 Task: In the  document qualification.docx Insert the command  'Viewing'Email the file to   'softage.7@softage.net', with message attached Action Required: This requires your review and response. and file type: HTML
Action: Mouse moved to (282, 326)
Screenshot: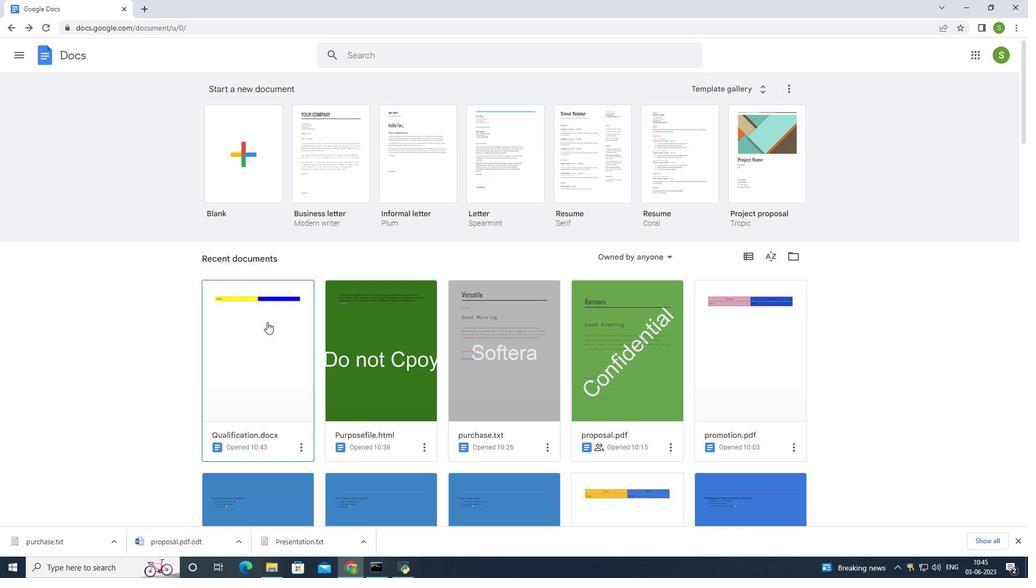 
Action: Mouse pressed left at (282, 326)
Screenshot: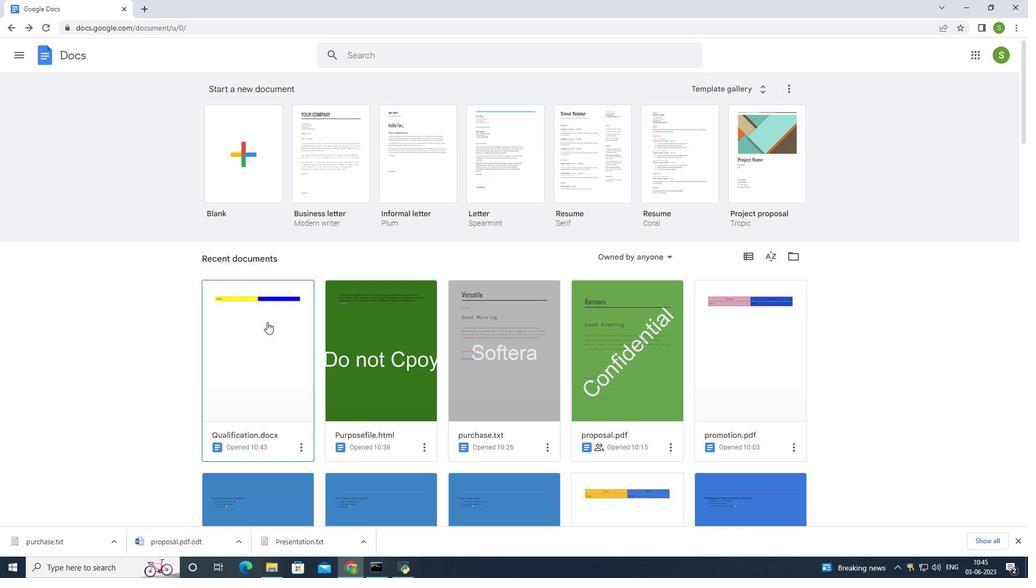 
Action: Mouse moved to (975, 82)
Screenshot: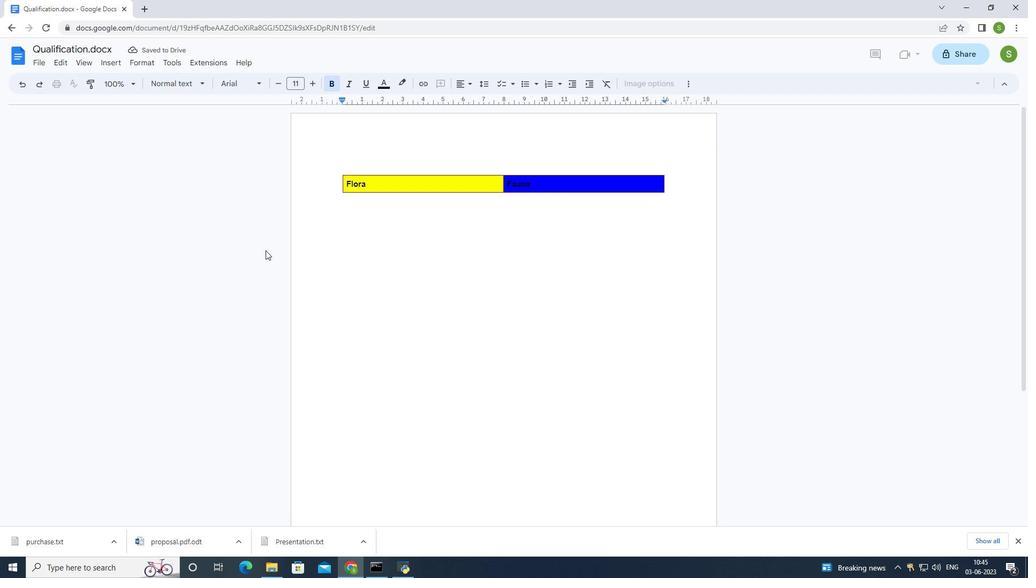 
Action: Mouse pressed left at (975, 82)
Screenshot: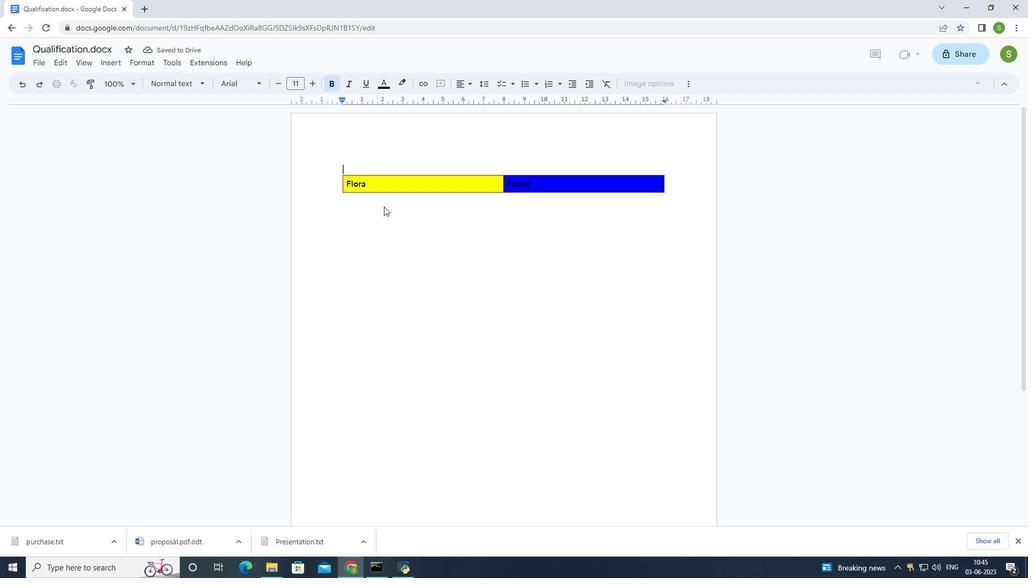 
Action: Mouse pressed left at (975, 82)
Screenshot: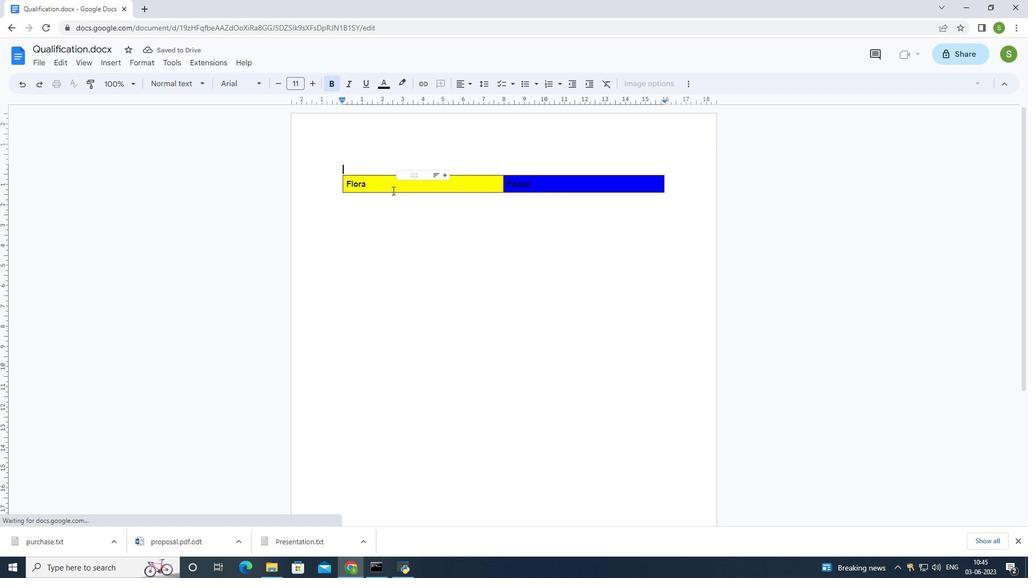 
Action: Mouse moved to (932, 160)
Screenshot: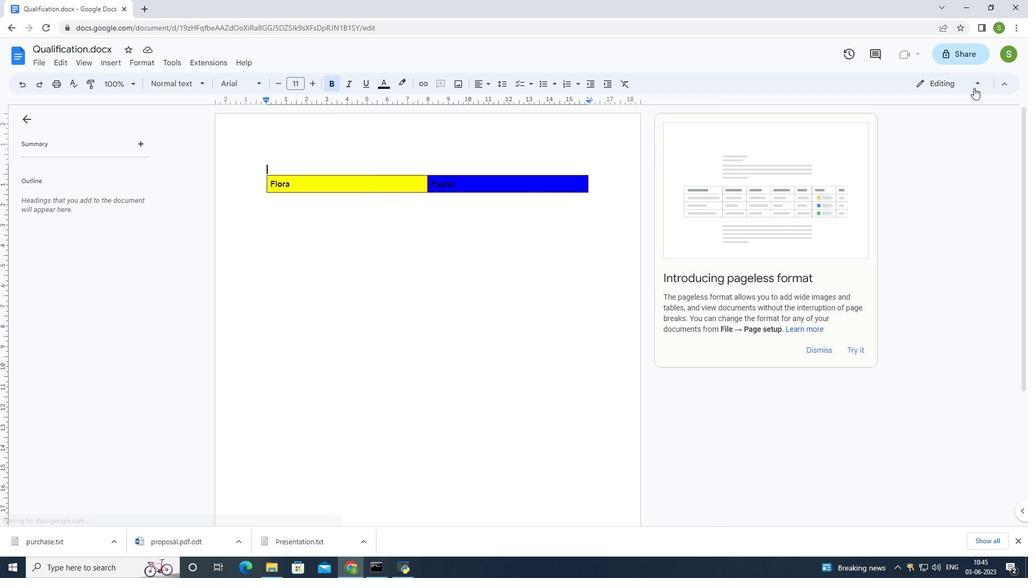 
Action: Mouse pressed left at (932, 160)
Screenshot: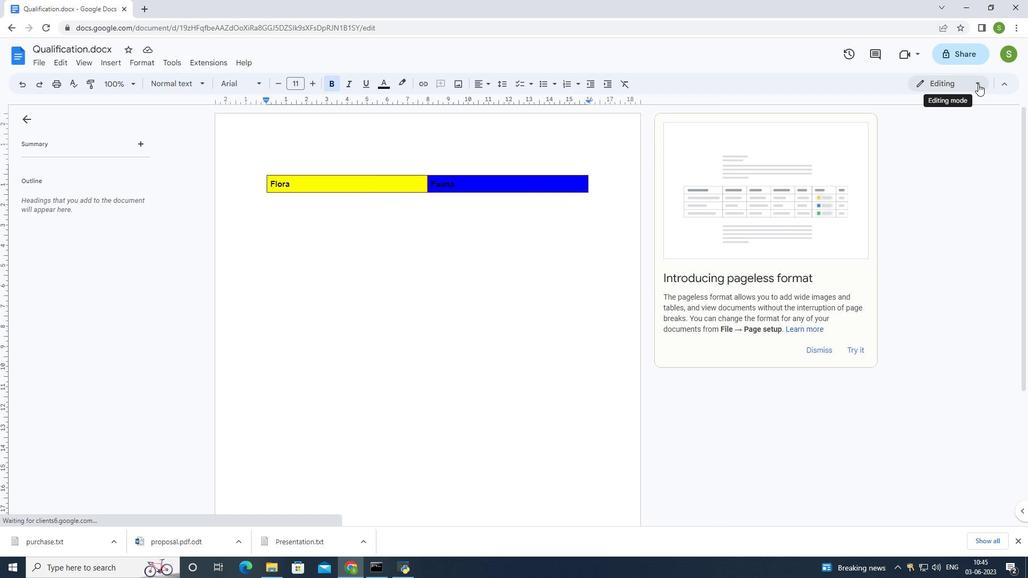 
Action: Mouse moved to (30, 62)
Screenshot: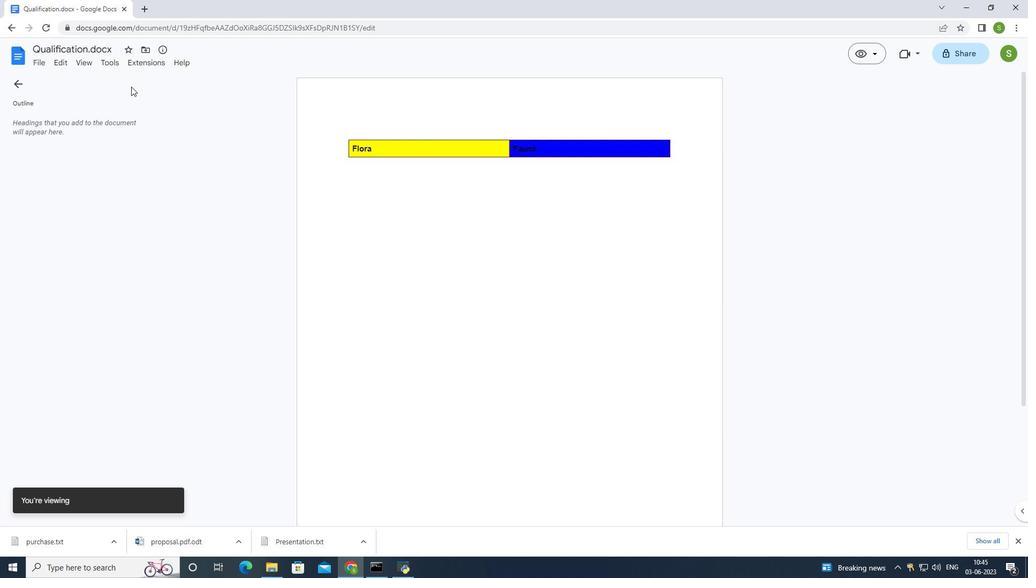 
Action: Mouse pressed left at (30, 62)
Screenshot: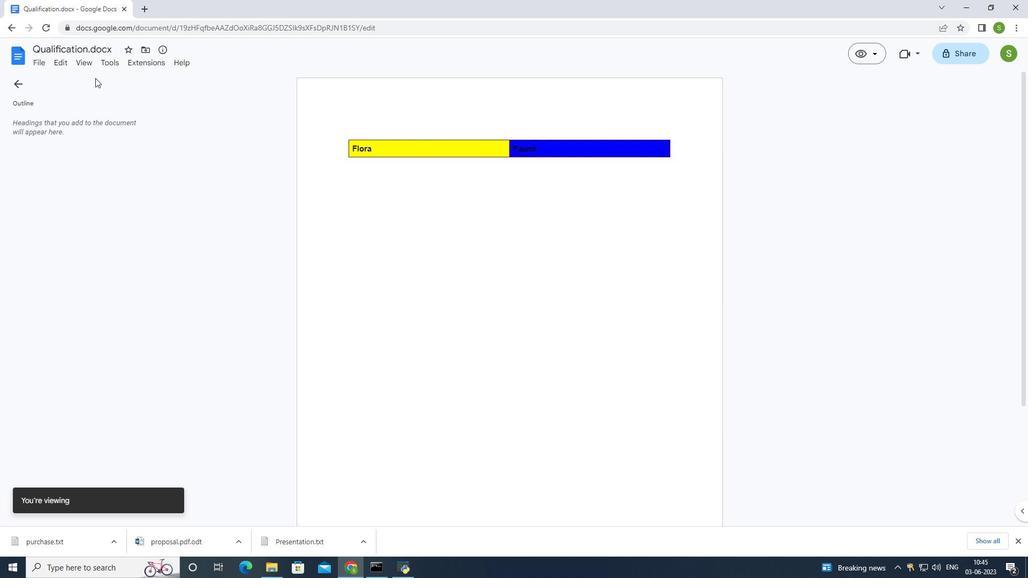 
Action: Mouse moved to (34, 61)
Screenshot: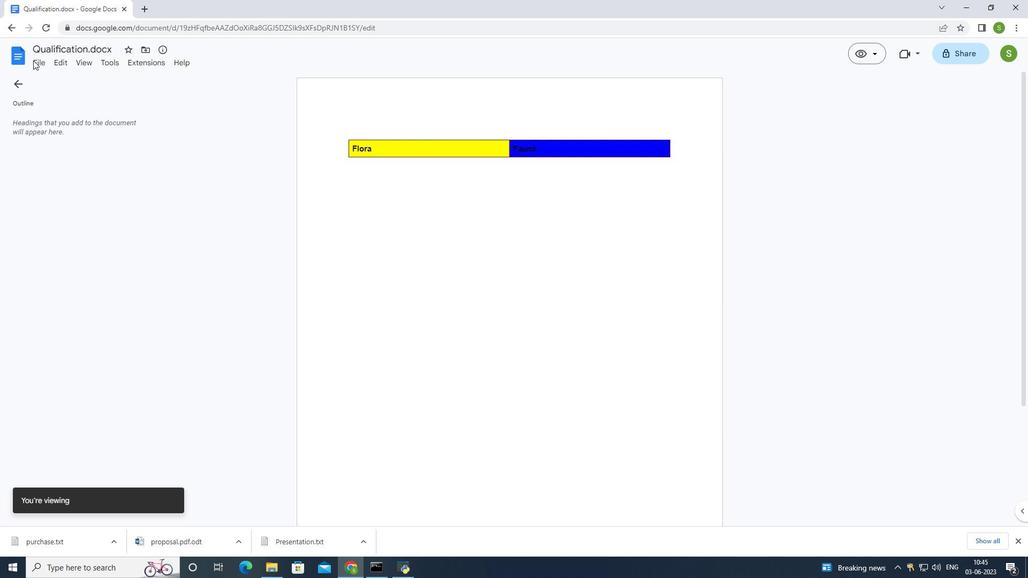 
Action: Mouse pressed left at (34, 61)
Screenshot: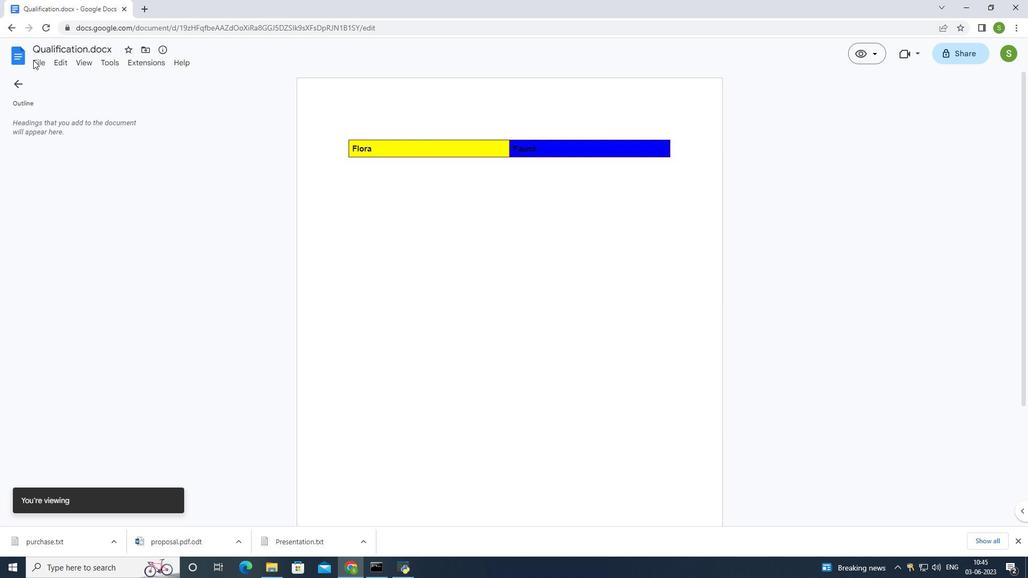 
Action: Mouse moved to (46, 159)
Screenshot: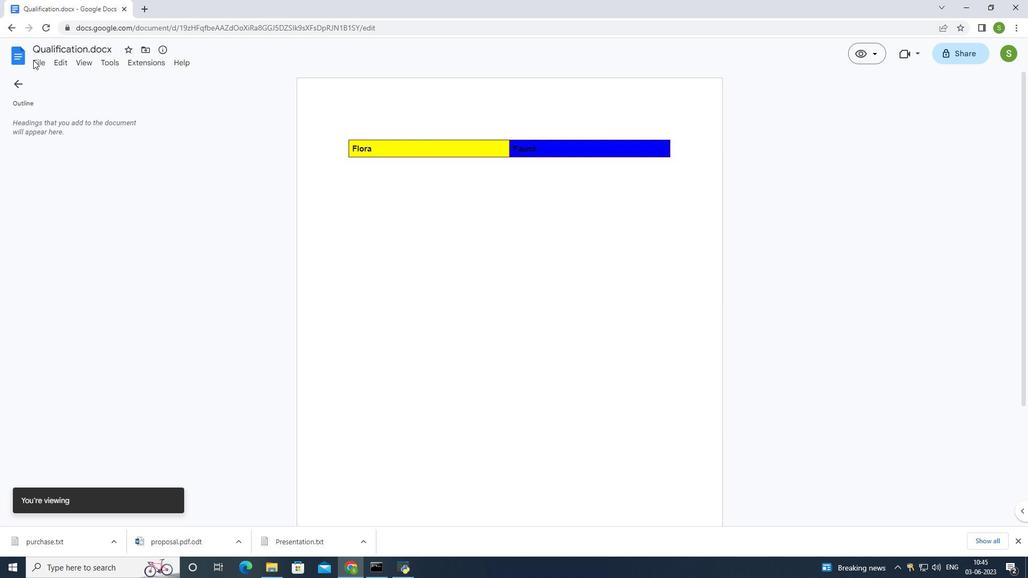 
Action: Mouse pressed left at (46, 159)
Screenshot: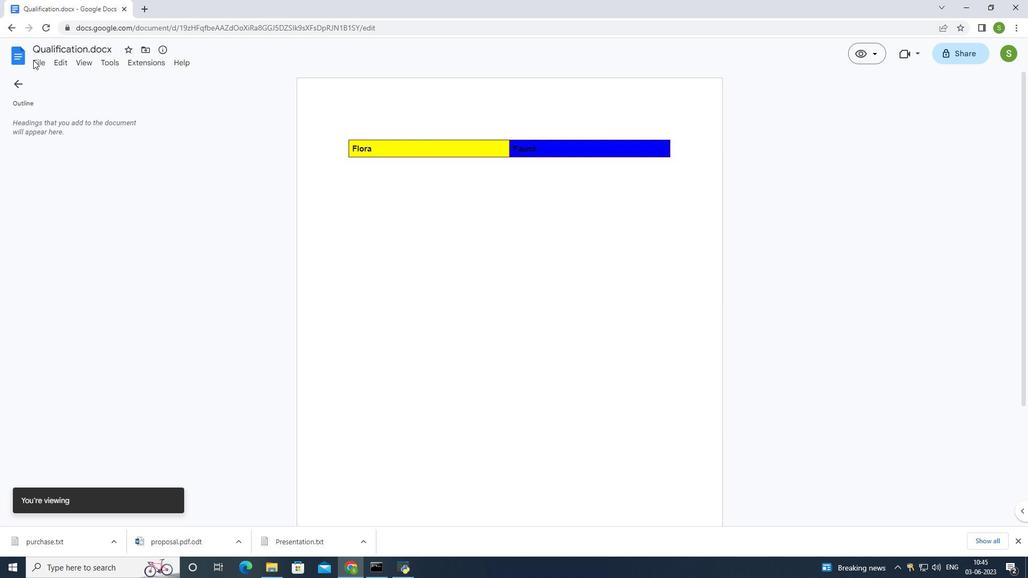 
Action: Mouse moved to (230, 162)
Screenshot: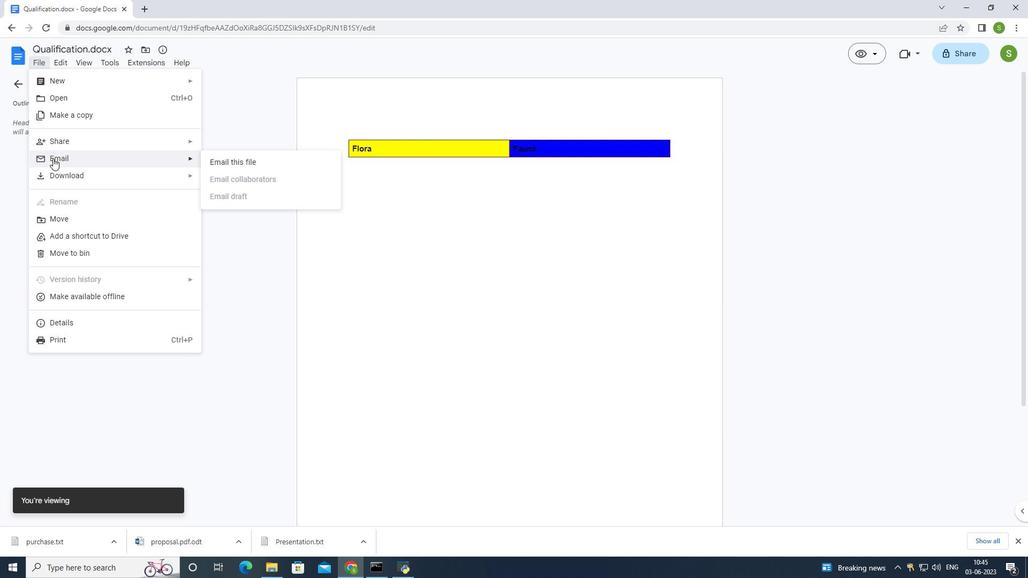
Action: Mouse pressed left at (230, 162)
Screenshot: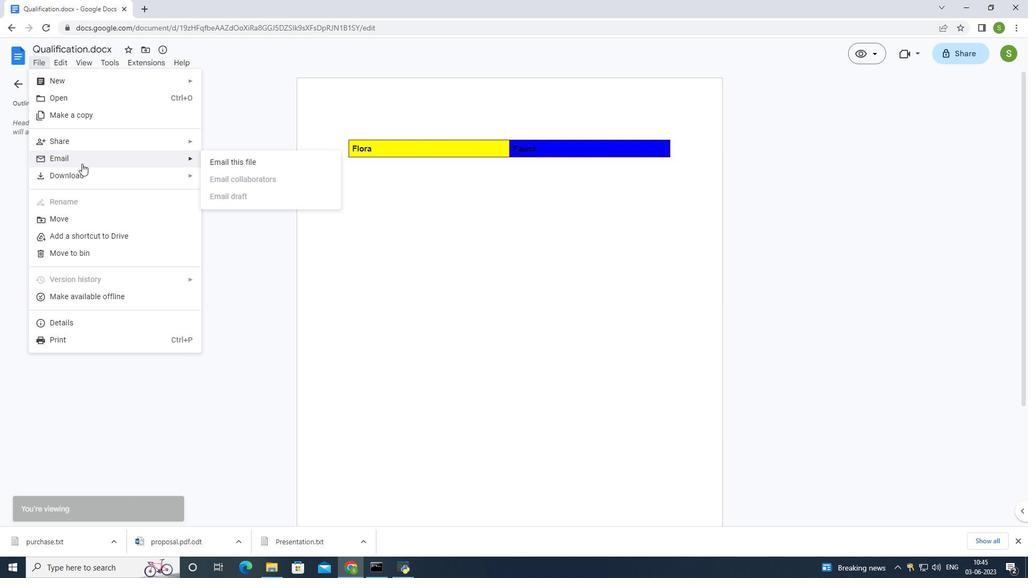 
Action: Mouse moved to (494, 216)
Screenshot: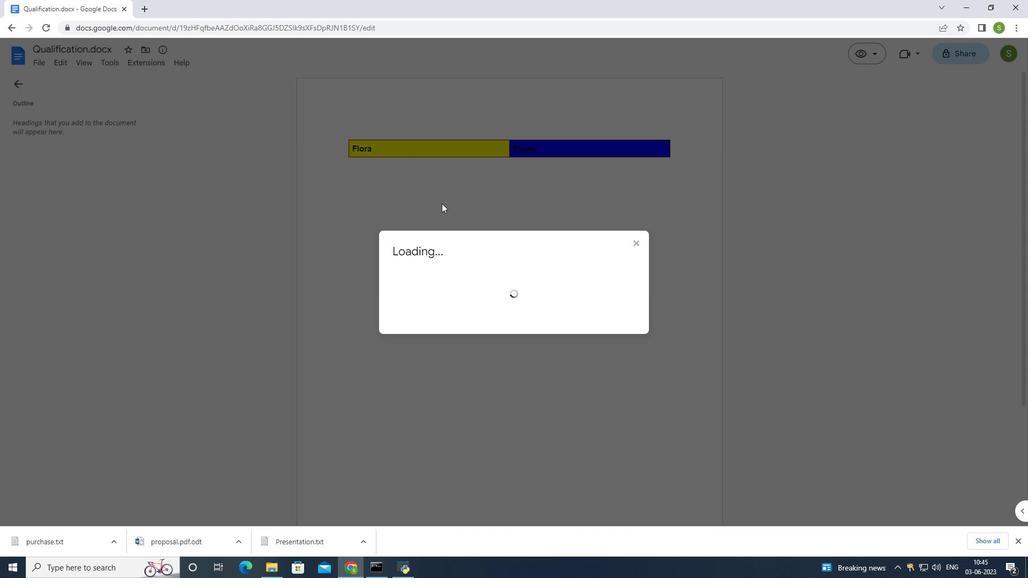 
Action: Mouse pressed left at (494, 216)
Screenshot: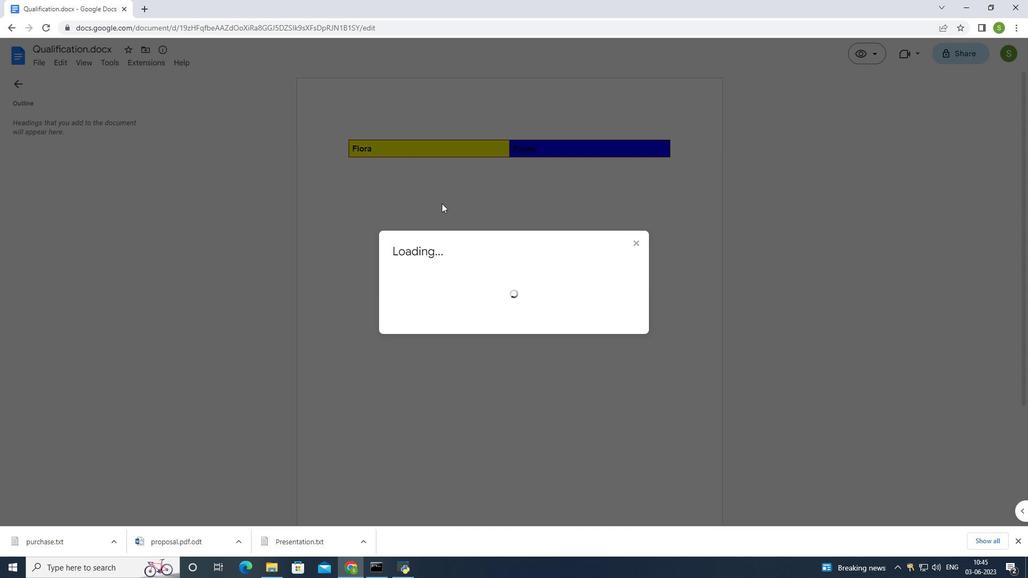 
Action: Mouse moved to (790, 305)
Screenshot: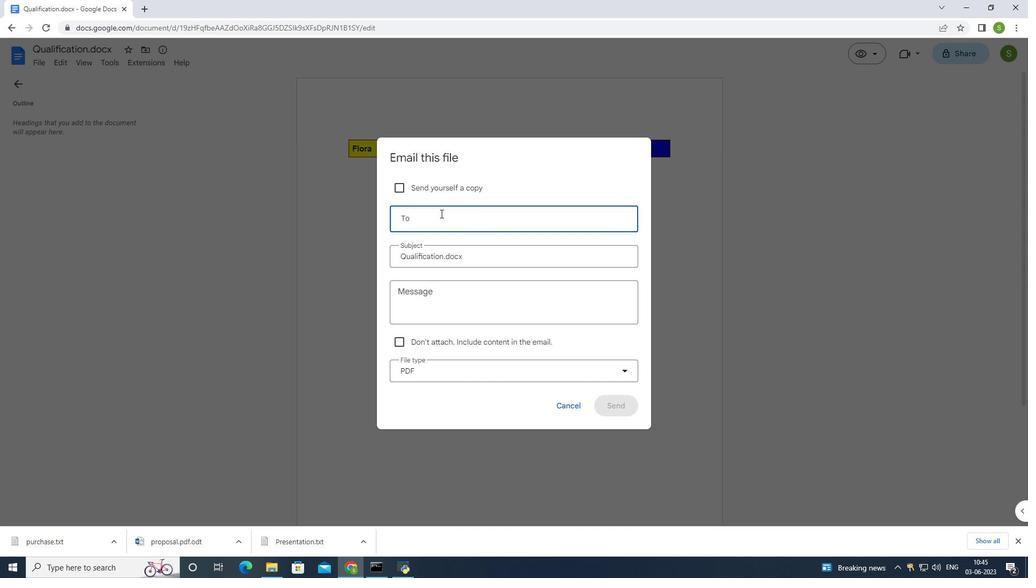 
Action: Key pressed softage.7<Key.shift>@softage.net
Screenshot: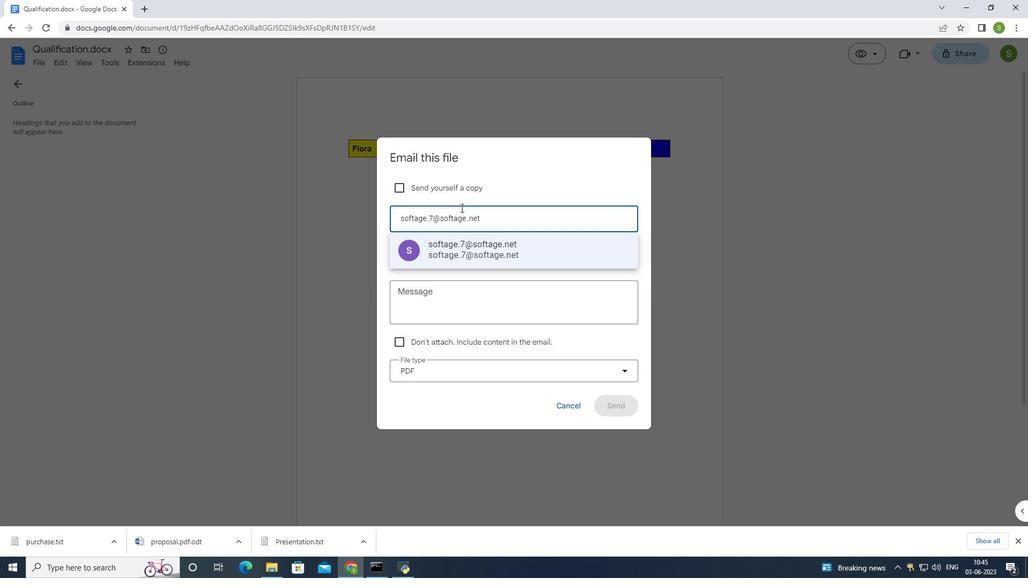 
Action: Mouse moved to (537, 252)
Screenshot: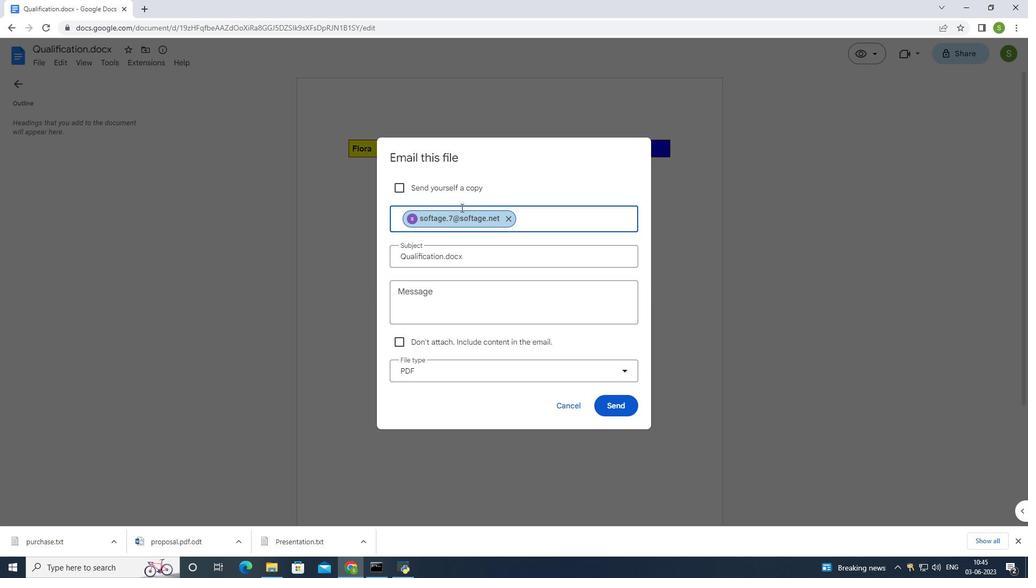 
Action: Mouse pressed left at (537, 252)
Screenshot: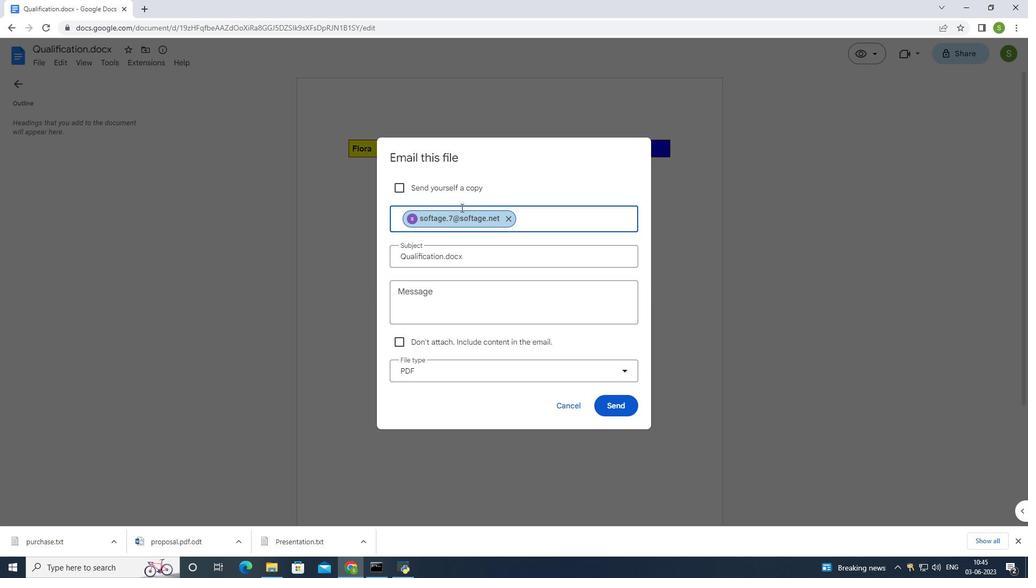 
Action: Mouse moved to (525, 290)
Screenshot: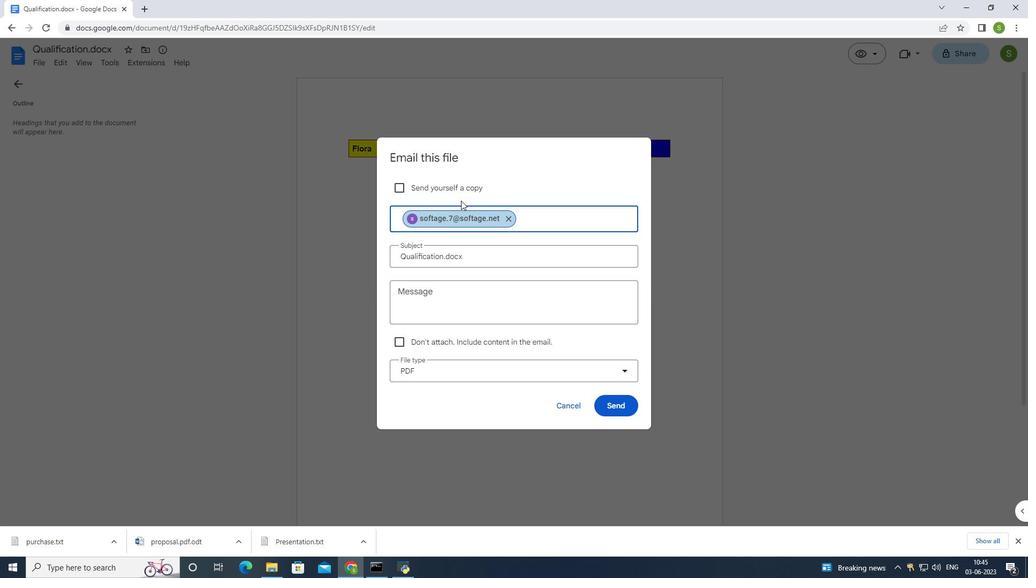 
Action: Mouse pressed left at (525, 290)
Screenshot: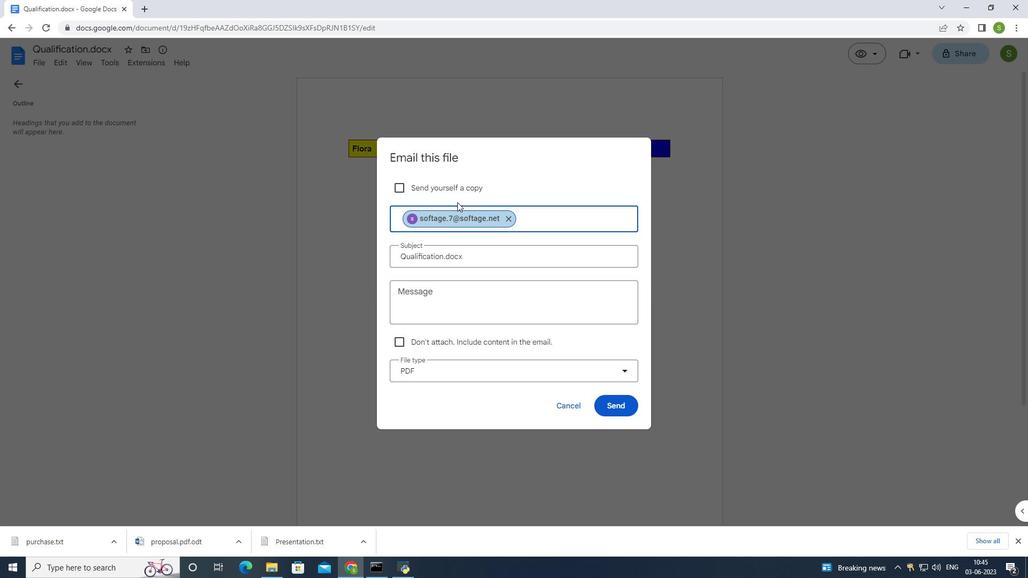 
Action: Mouse moved to (764, 348)
Screenshot: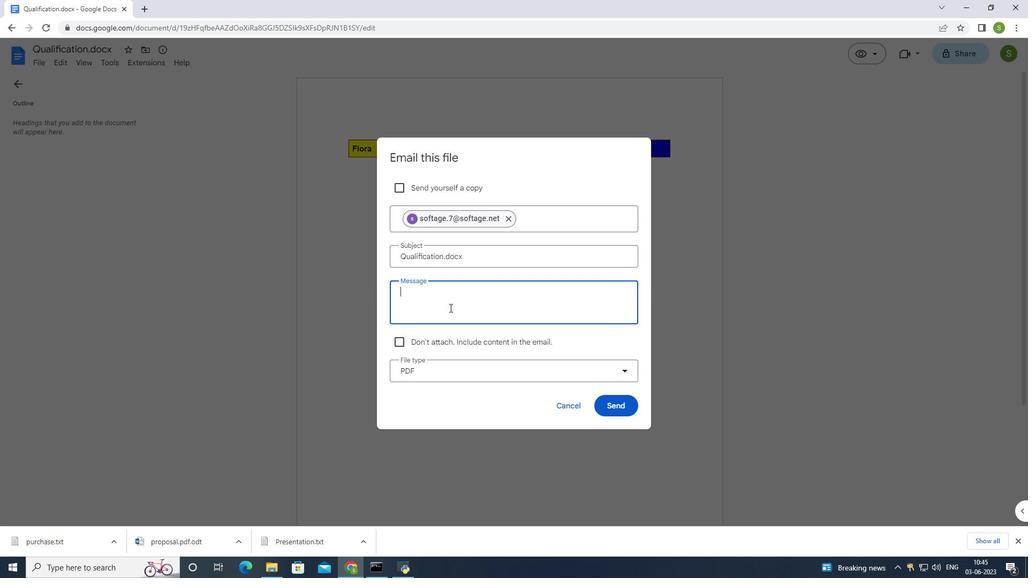 
Action: Key pressed <Key.shift>This<Key.space>requires<Key.space>your<Key.space>review<Key.space>and<Key.space>response.<Key.enter>
Screenshot: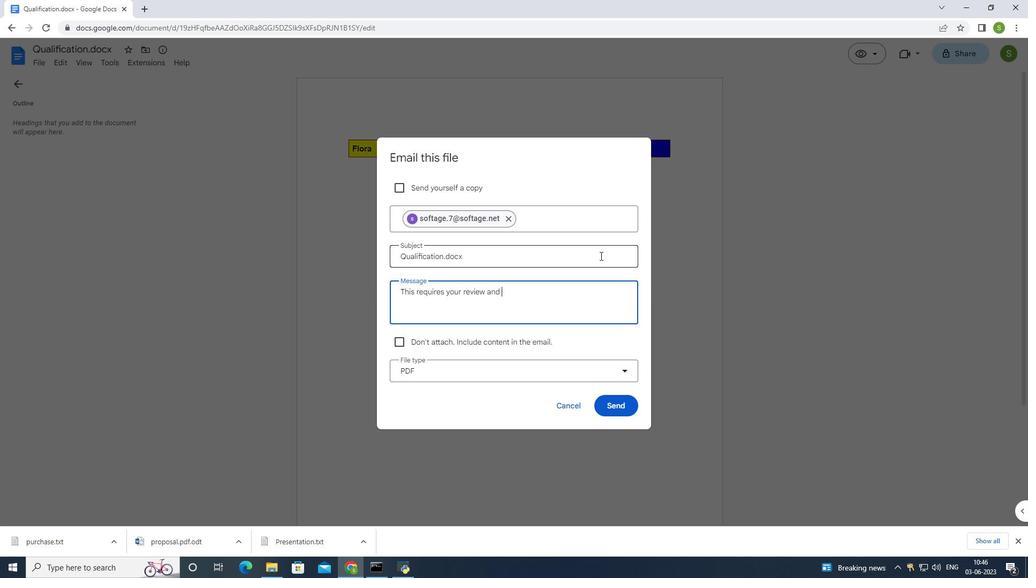 
Action: Mouse moved to (563, 377)
Screenshot: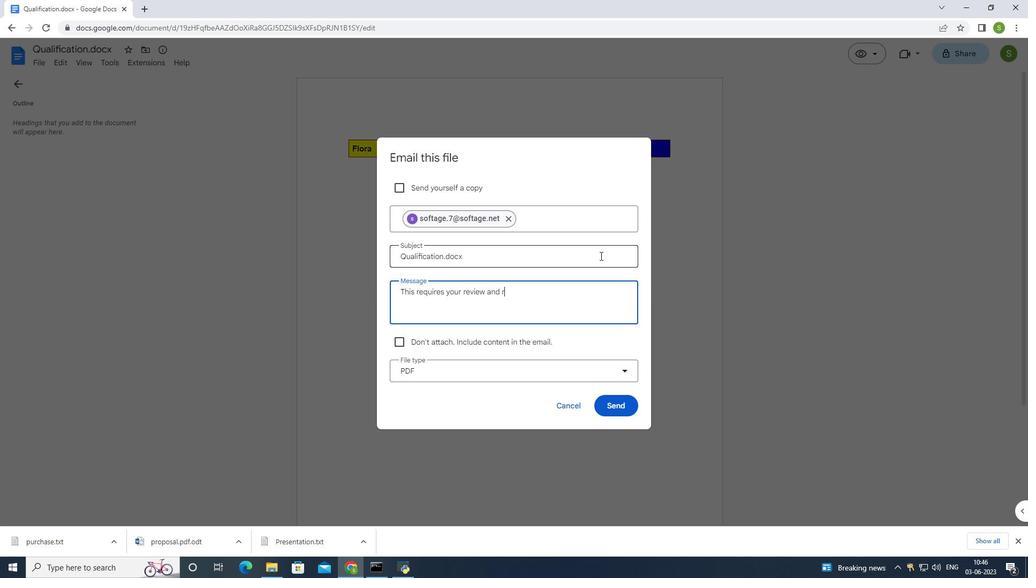 
Action: Mouse pressed left at (563, 377)
Screenshot: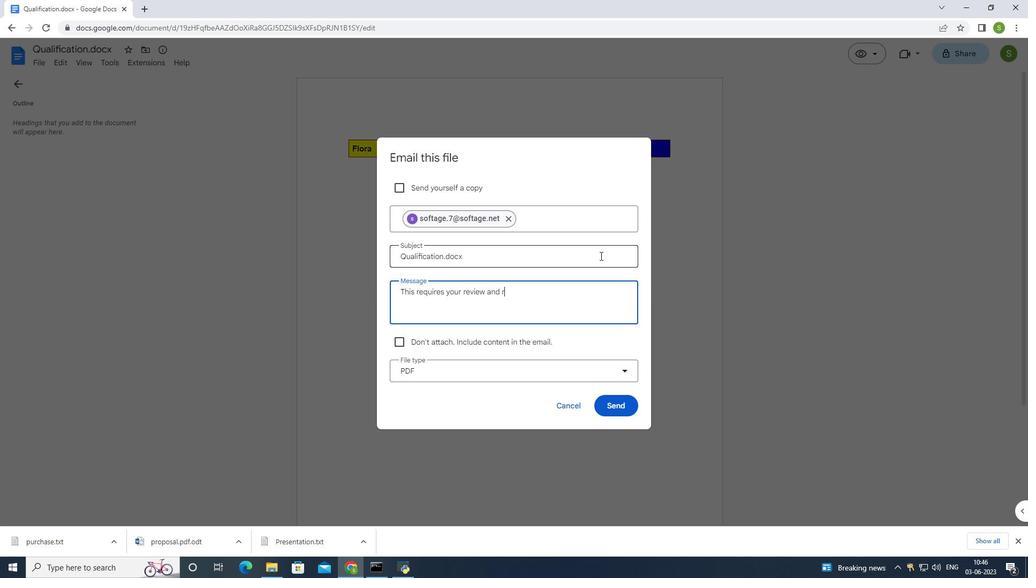 
Action: Mouse moved to (531, 442)
Screenshot: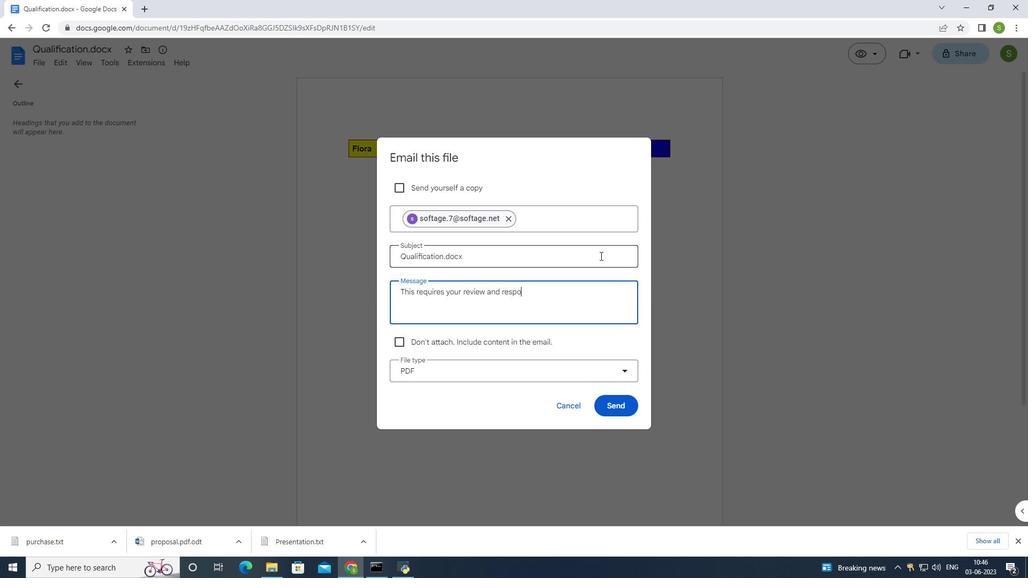 
Action: Mouse pressed left at (531, 442)
Screenshot: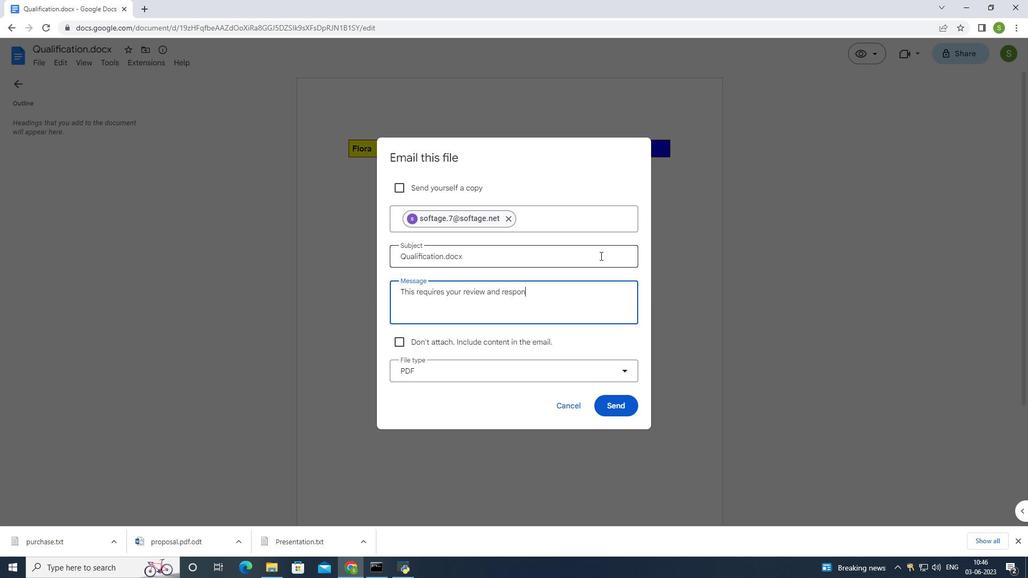 
Action: Mouse moved to (619, 404)
Screenshot: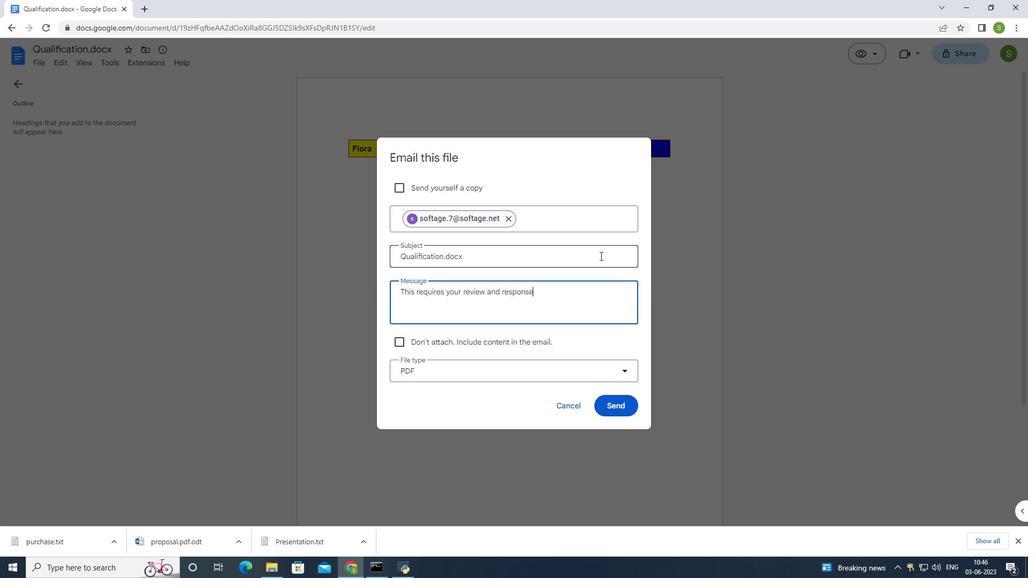 
Action: Mouse pressed left at (619, 404)
Screenshot: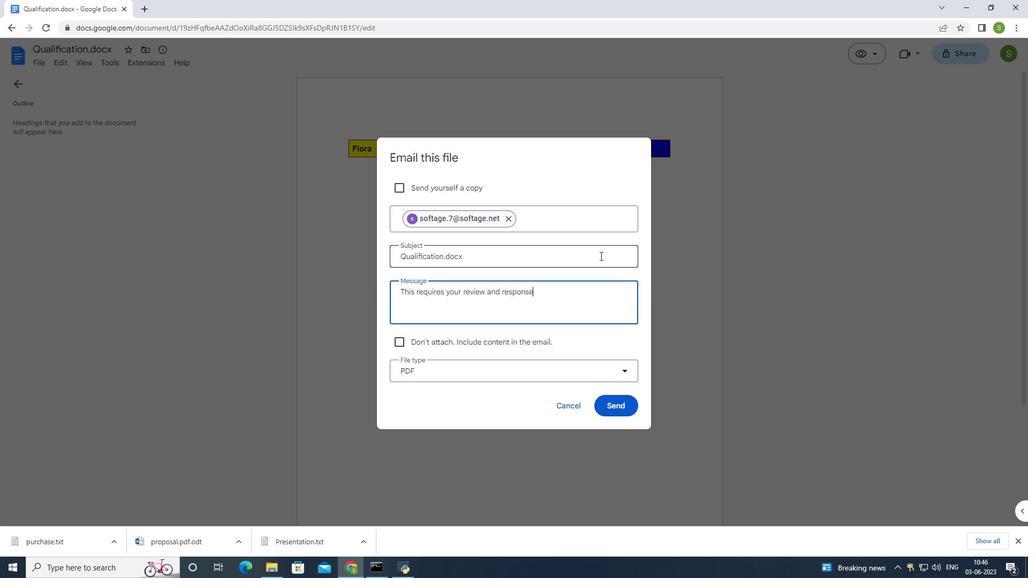 
Action: Mouse moved to (267, 322)
Screenshot: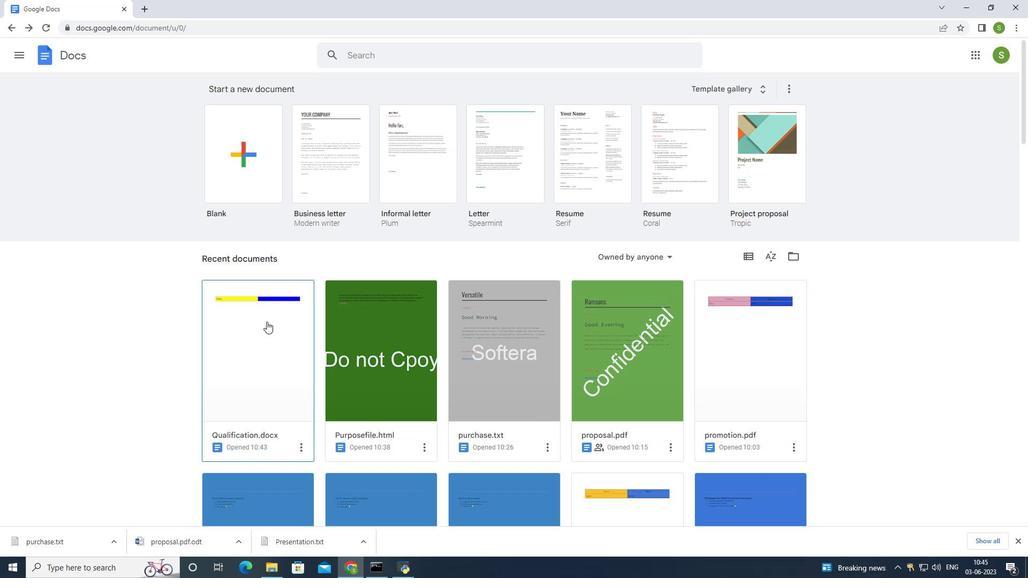 
Action: Mouse pressed left at (267, 322)
Screenshot: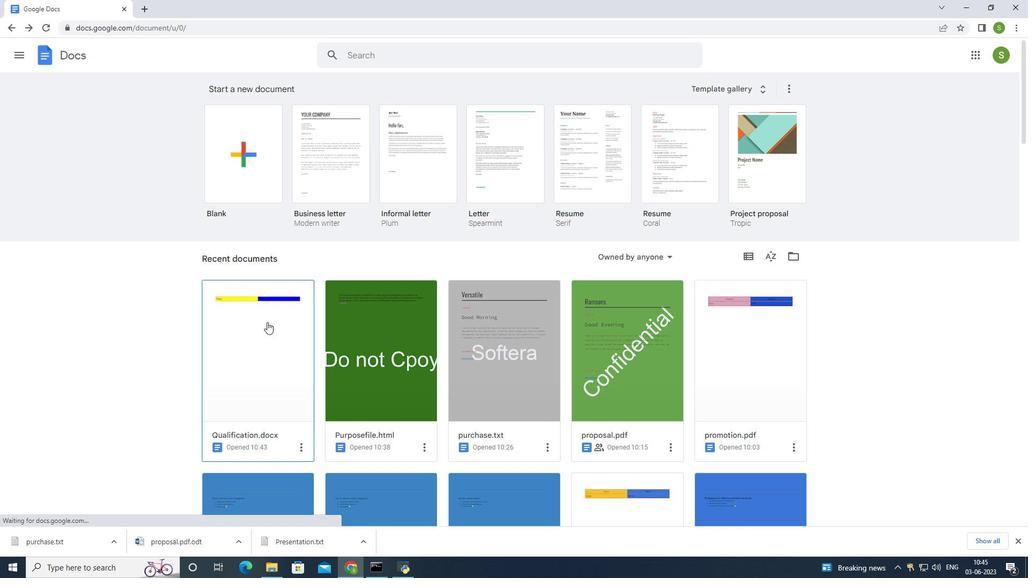 
Action: Mouse moved to (978, 84)
Screenshot: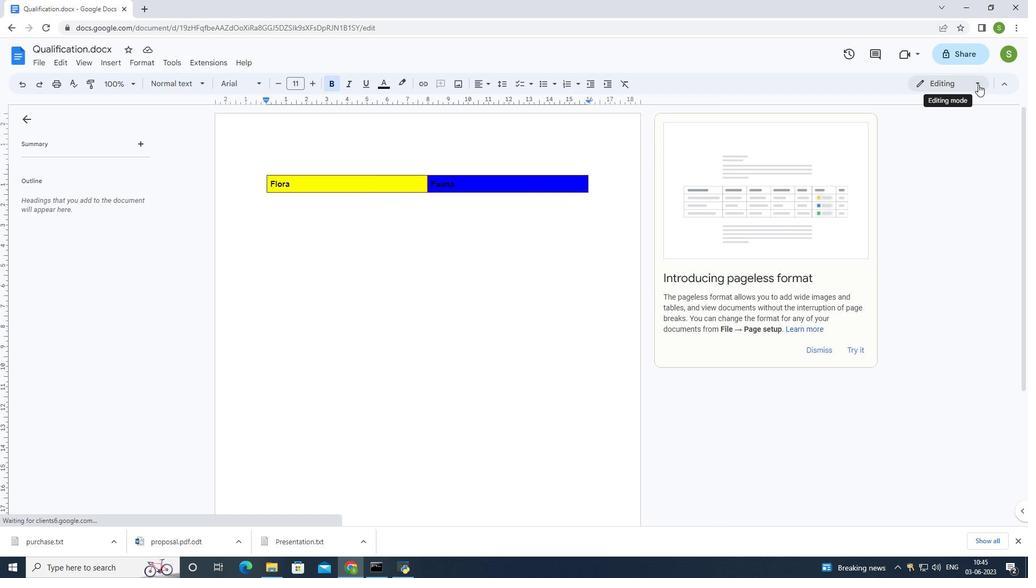 
Action: Mouse pressed left at (978, 84)
Screenshot: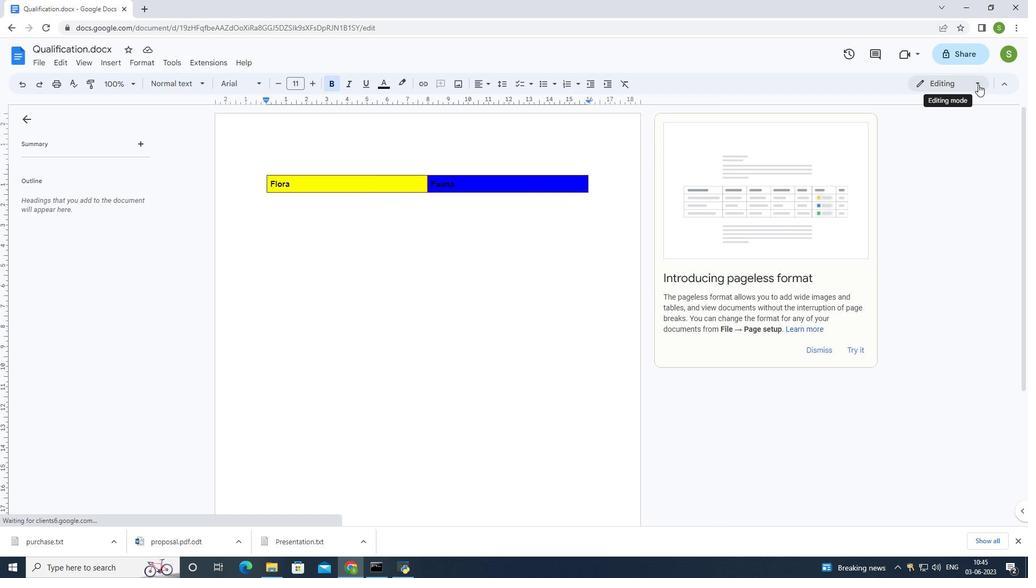 
Action: Mouse moved to (925, 156)
Screenshot: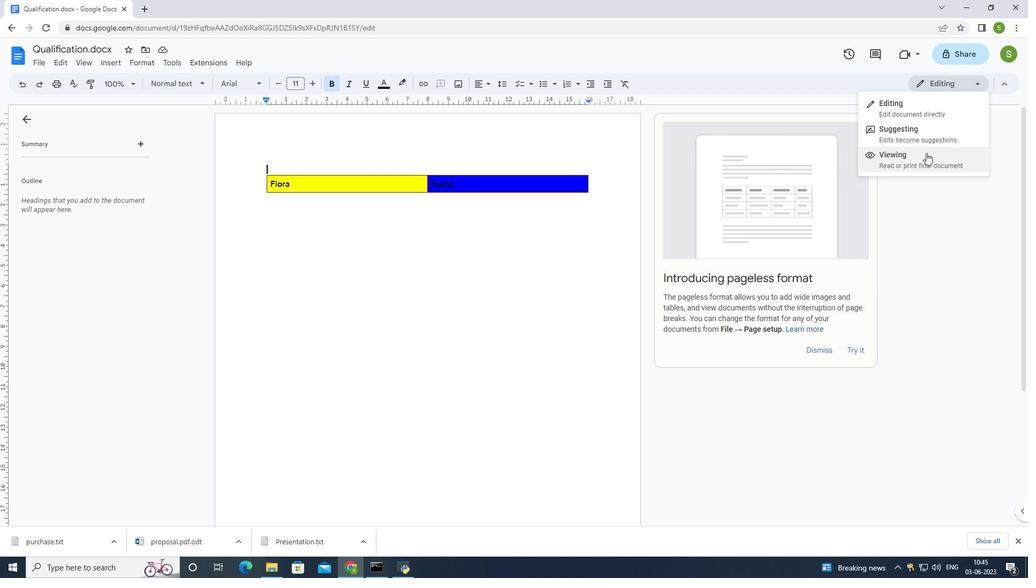 
Action: Mouse pressed left at (925, 156)
Screenshot: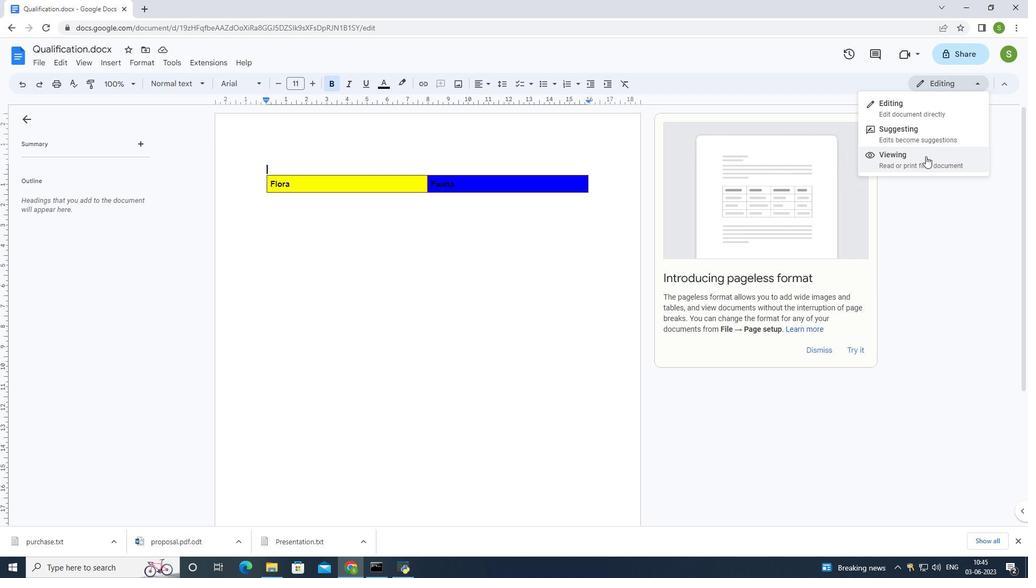 
Action: Mouse moved to (33, 59)
Screenshot: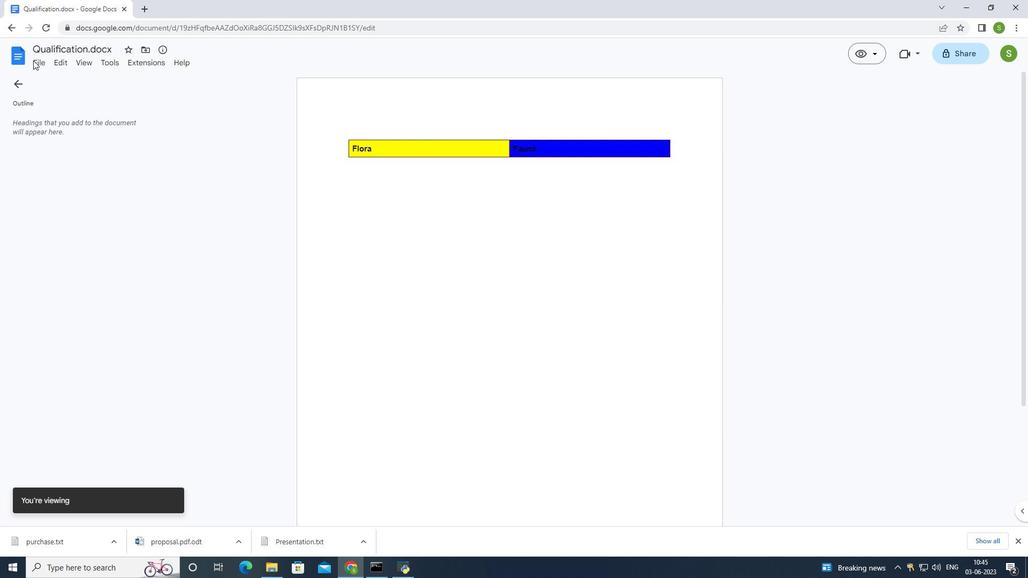 
Action: Mouse pressed left at (33, 59)
Screenshot: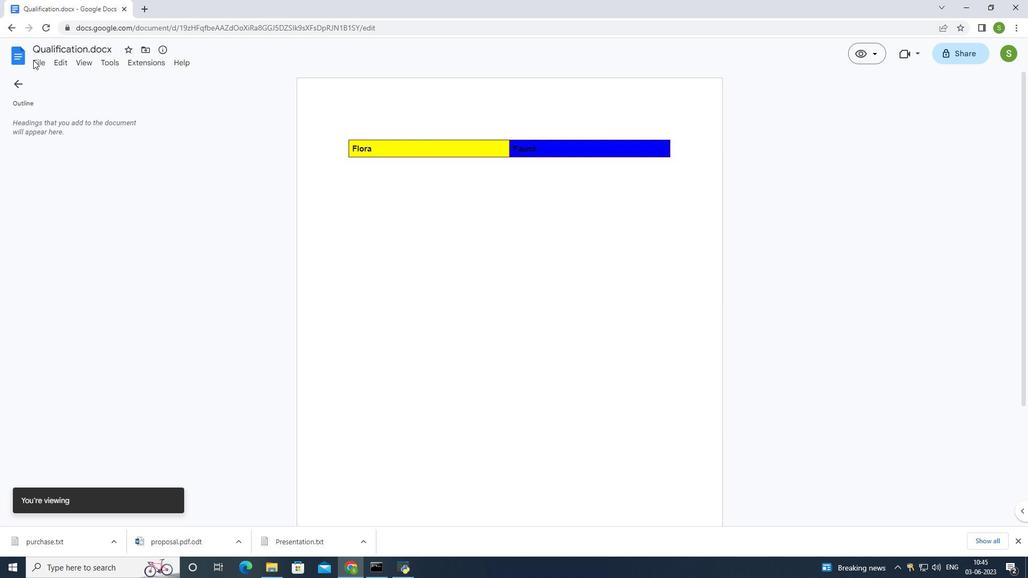 
Action: Mouse moved to (34, 63)
Screenshot: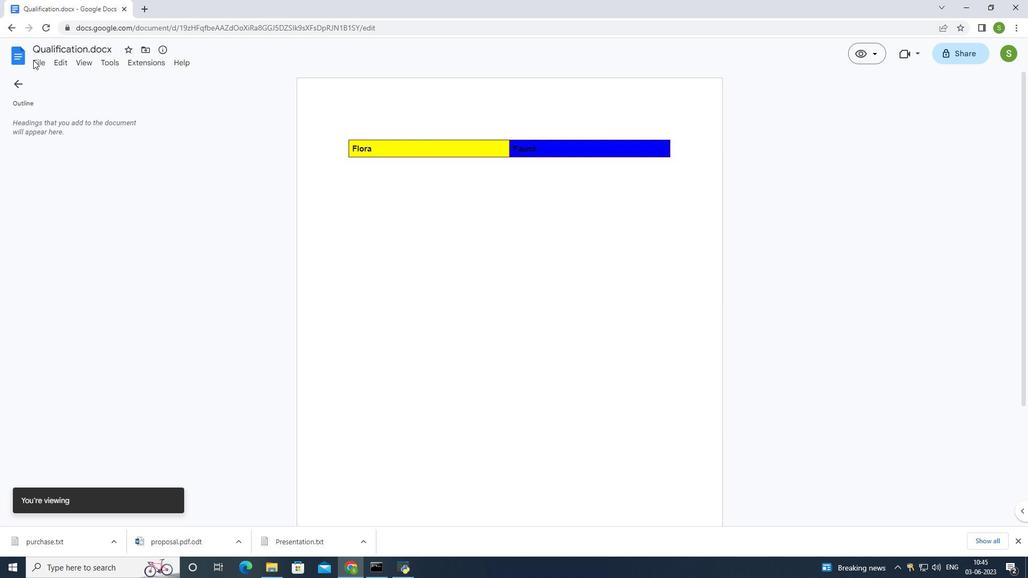 
Action: Mouse pressed left at (34, 63)
Screenshot: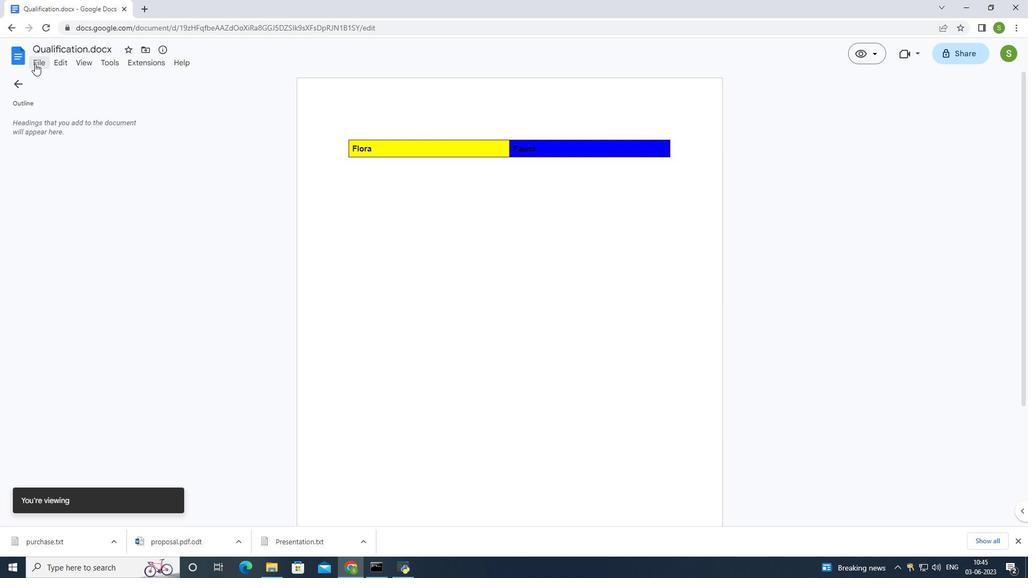 
Action: Mouse moved to (53, 156)
Screenshot: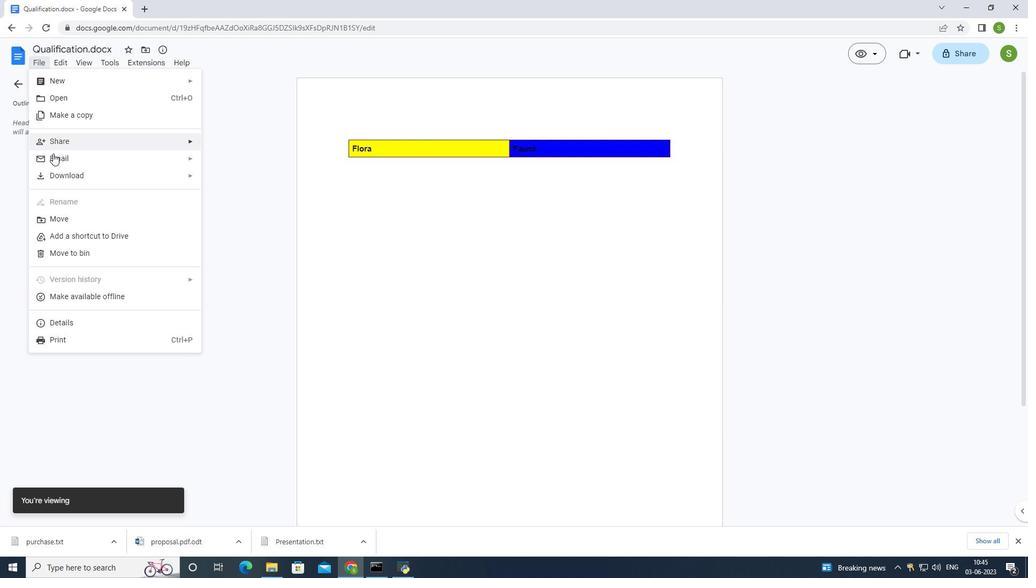 
Action: Mouse pressed left at (53, 156)
Screenshot: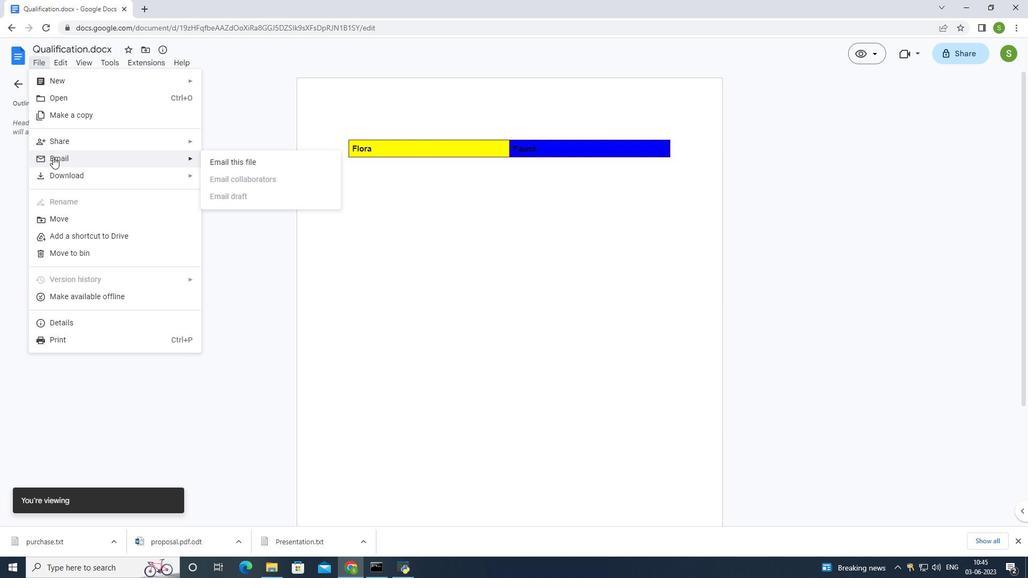 
Action: Mouse moved to (210, 167)
Screenshot: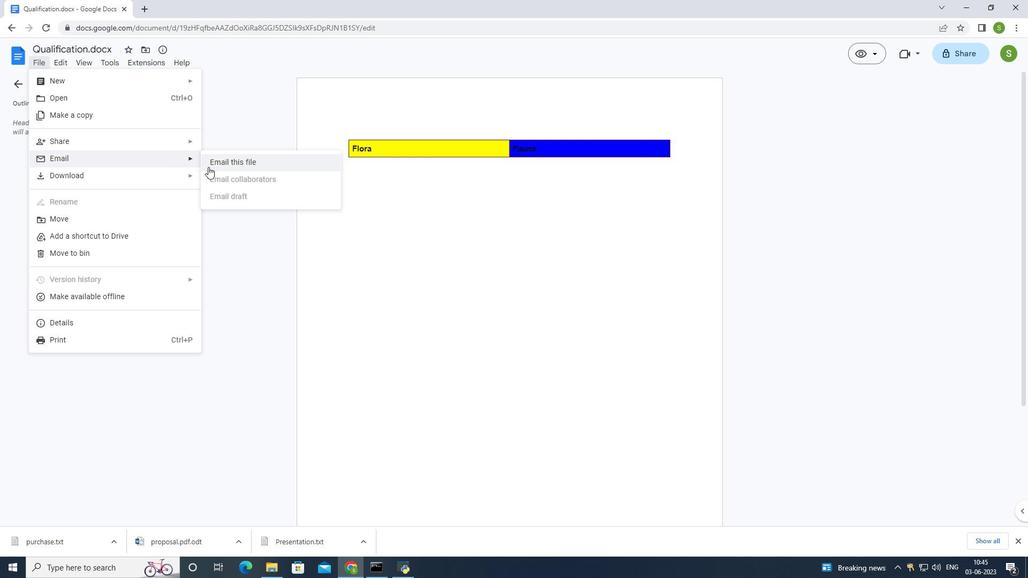 
Action: Mouse pressed left at (210, 167)
Screenshot: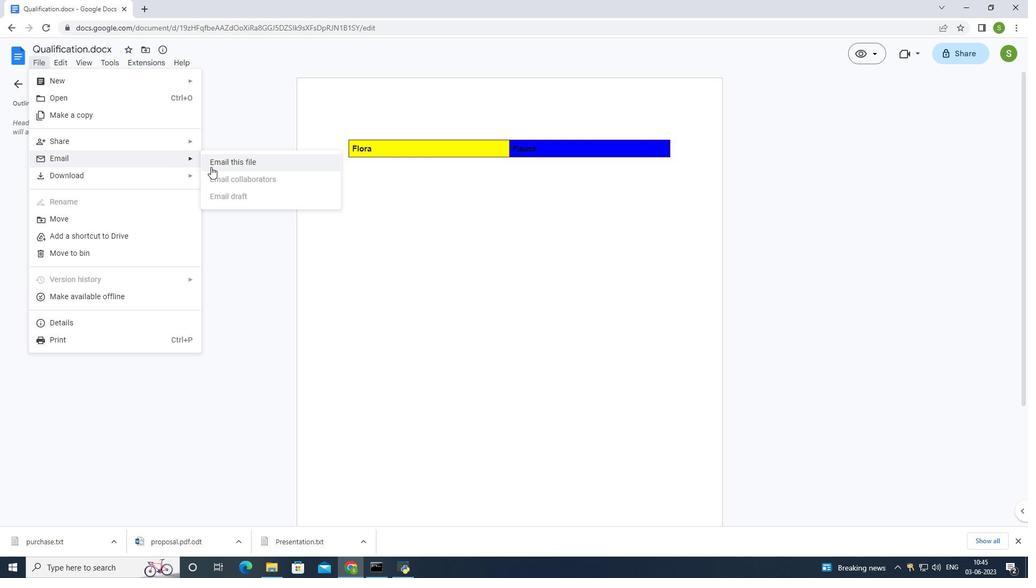 
Action: Mouse moved to (440, 213)
Screenshot: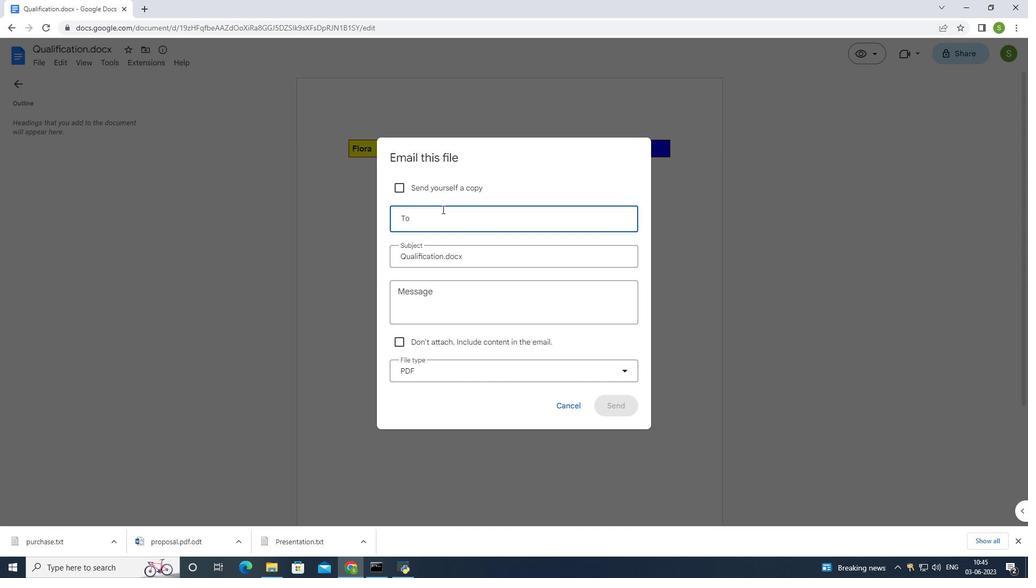 
Action: Mouse pressed left at (440, 213)
Screenshot: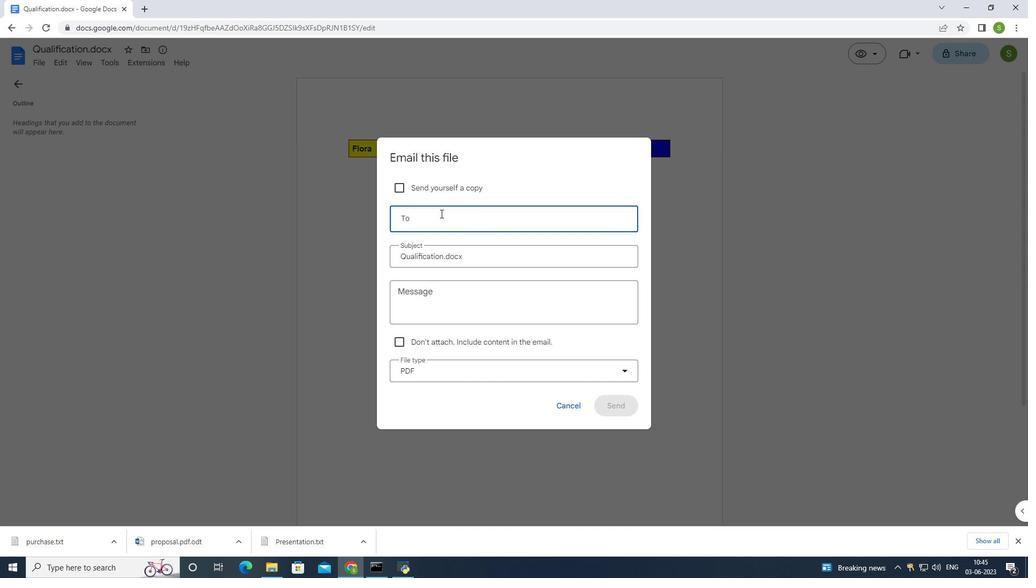 
Action: Mouse moved to (461, 207)
Screenshot: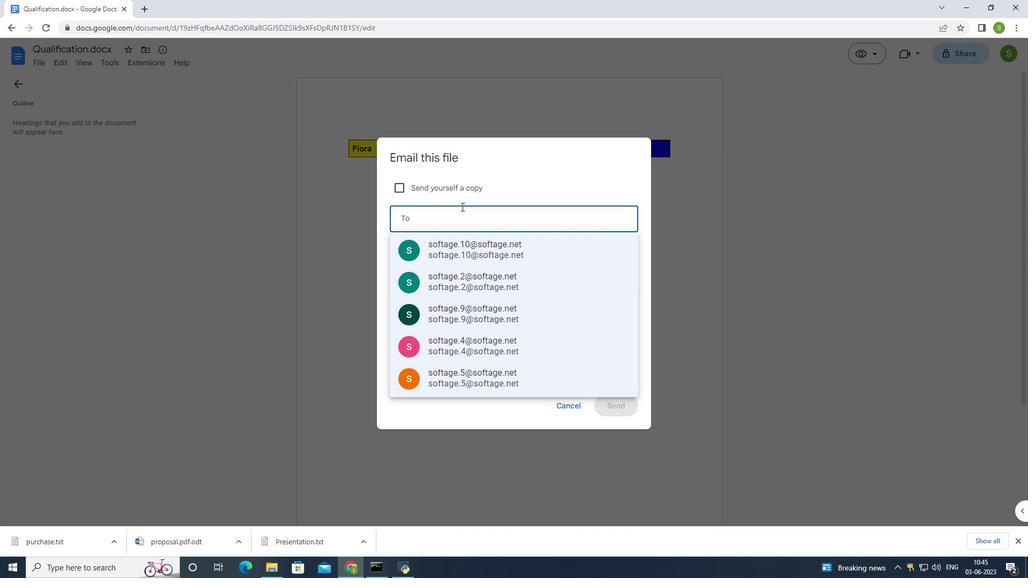 
Action: Key pressed softage.7<Key.shift>@softage<Key.shift>,<Key.backspace>.net
Screenshot: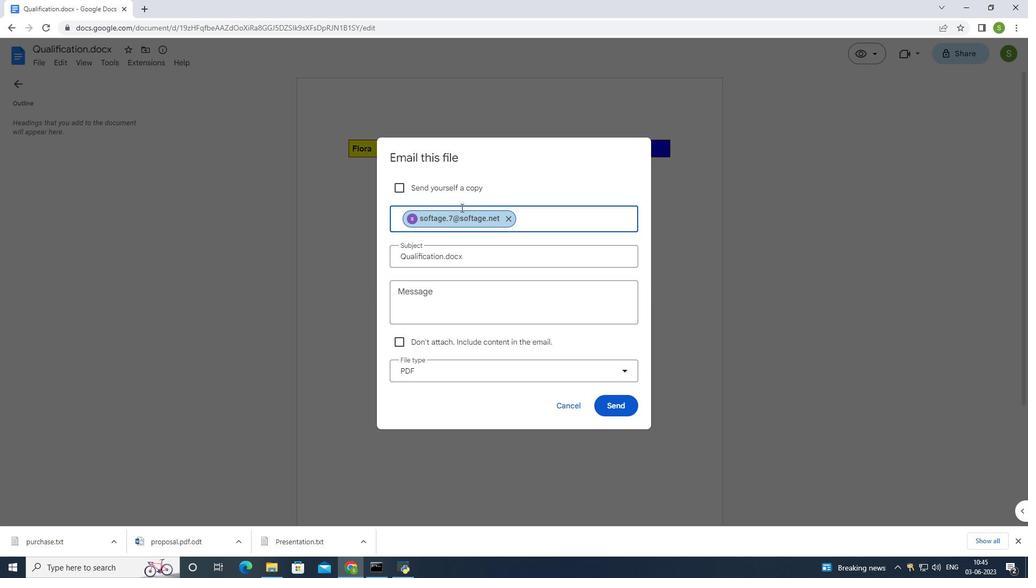 
Action: Mouse moved to (449, 307)
Screenshot: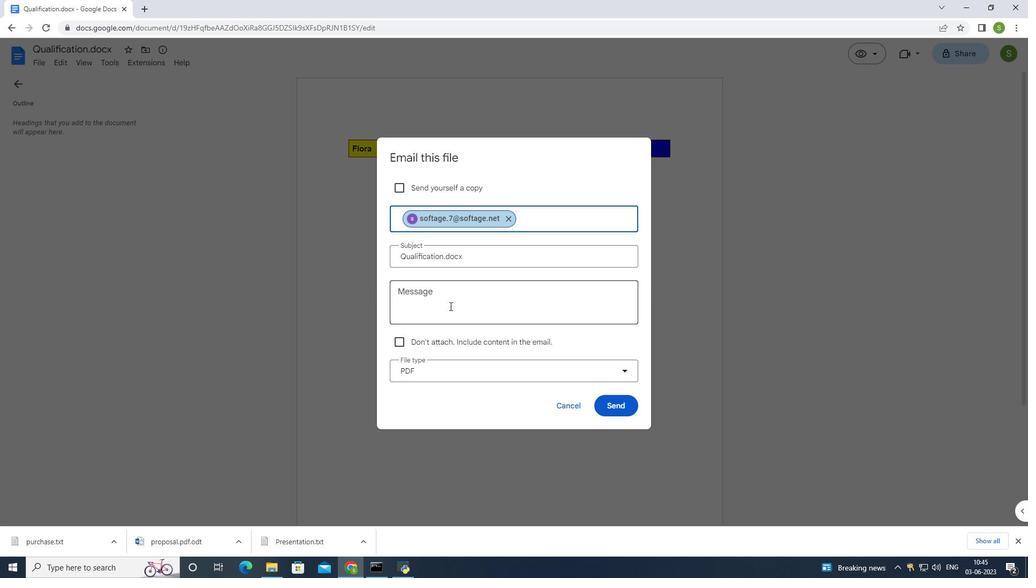 
Action: Mouse pressed left at (449, 307)
Screenshot: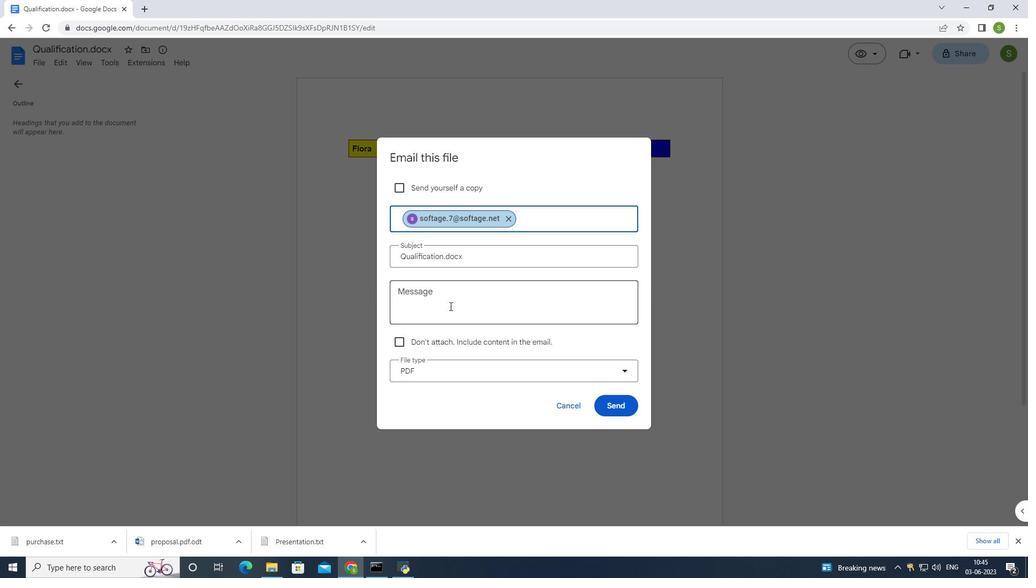 
Action: Mouse moved to (600, 255)
Screenshot: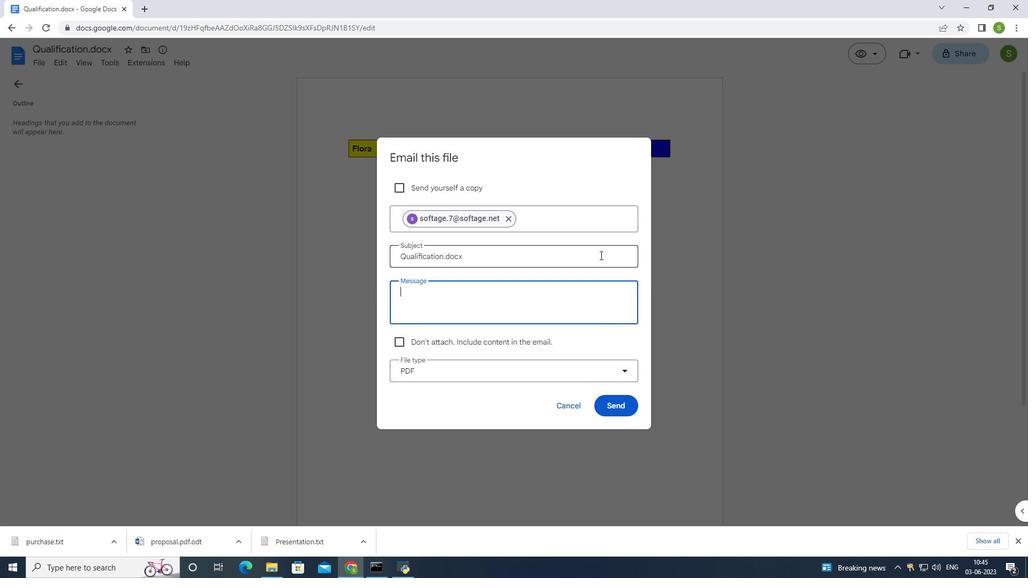 
Action: Key pressed <Key.shift>This<Key.space>requires<Key.space>your<Key.space>review<Key.space>and<Key.space>es<Key.backspace><Key.backspace>response.
Screenshot: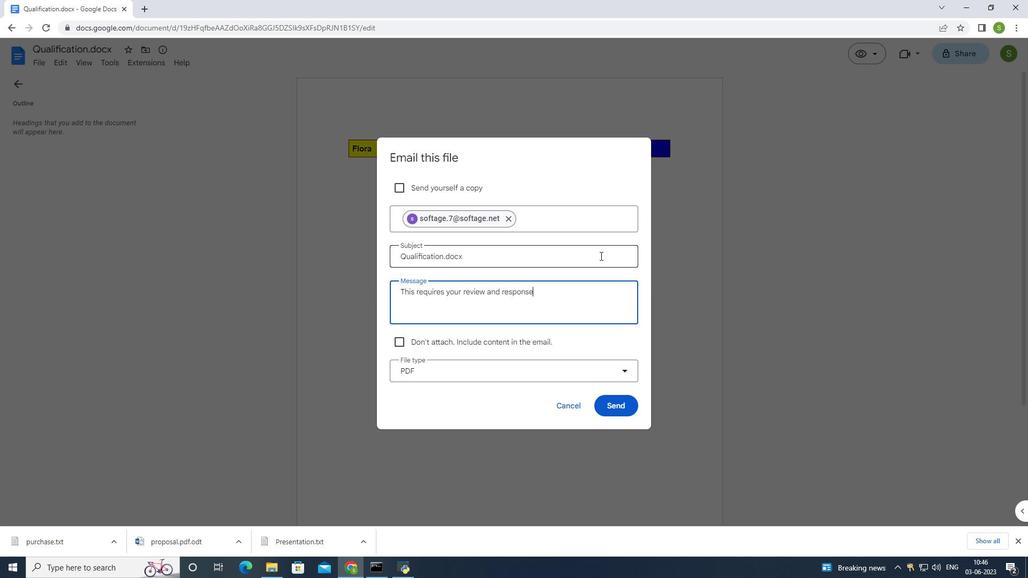 
Action: Mouse moved to (574, 361)
Screenshot: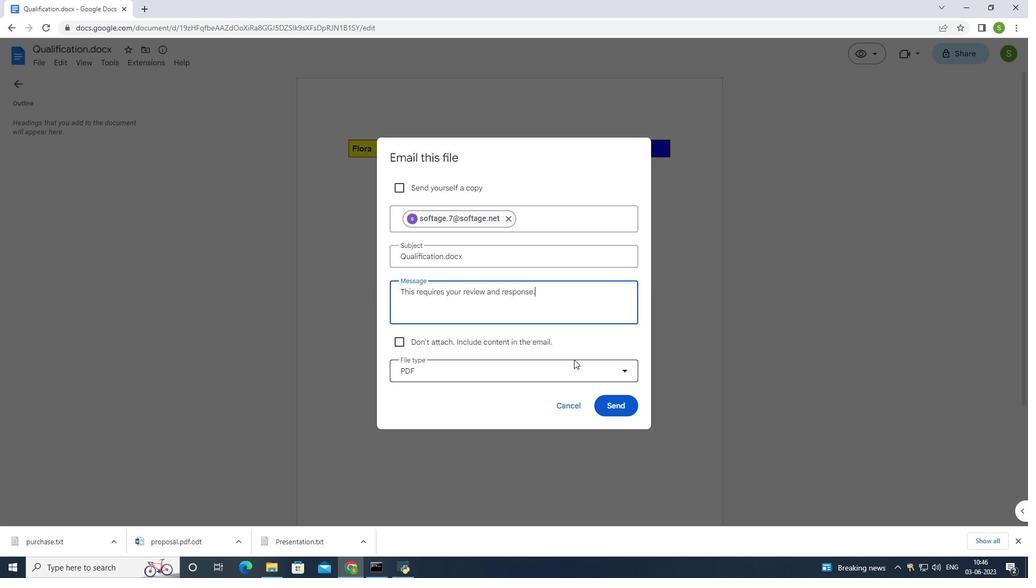 
Action: Mouse pressed left at (574, 361)
Screenshot: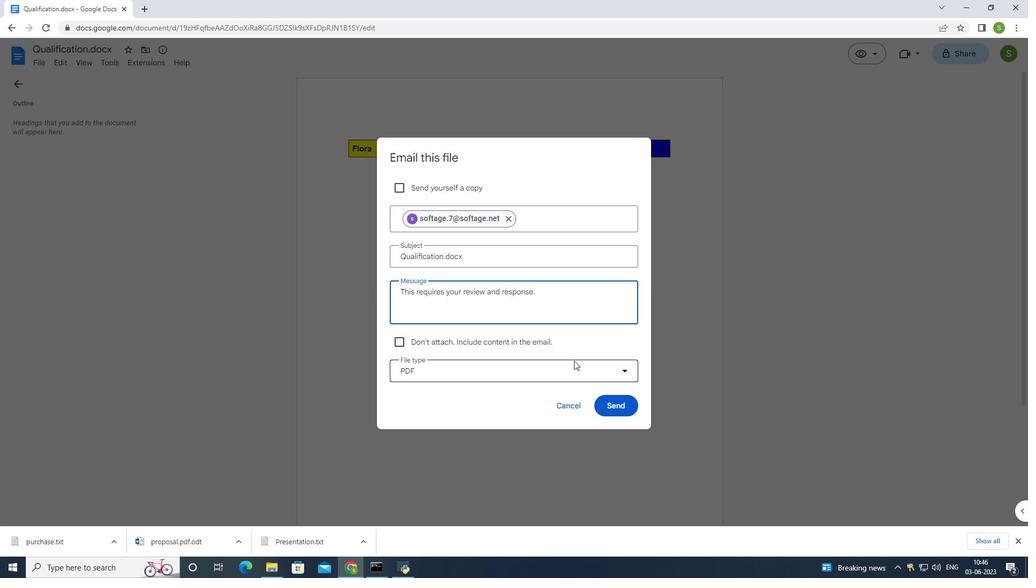 
Action: Mouse moved to (527, 445)
Screenshot: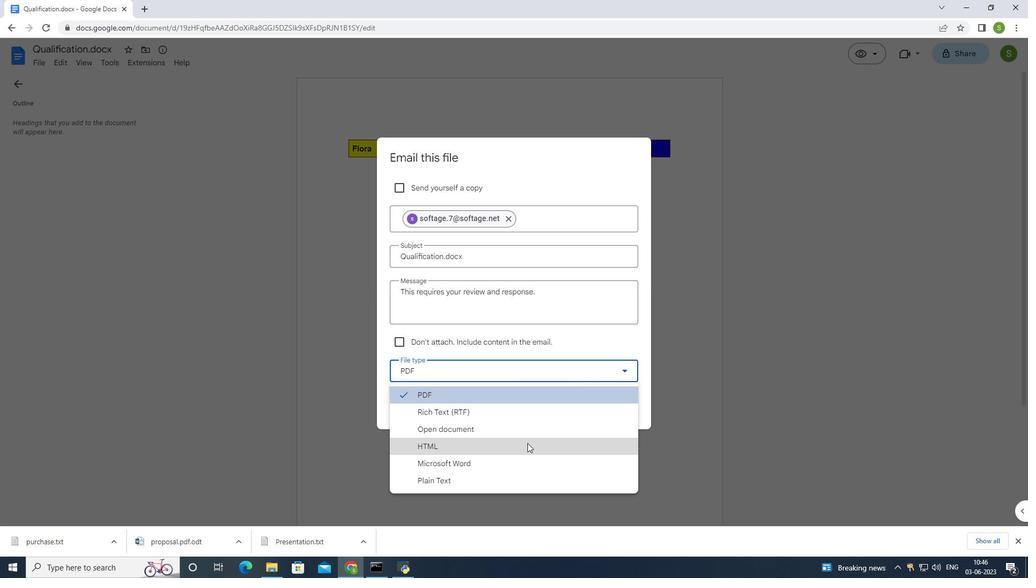 
Action: Mouse pressed left at (527, 445)
Screenshot: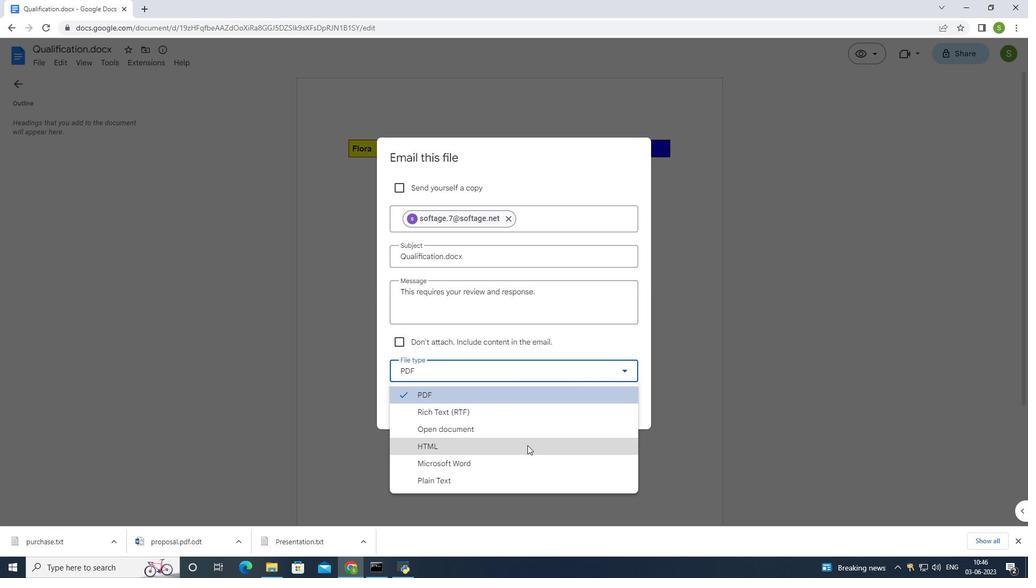 
Action: Mouse moved to (615, 406)
Screenshot: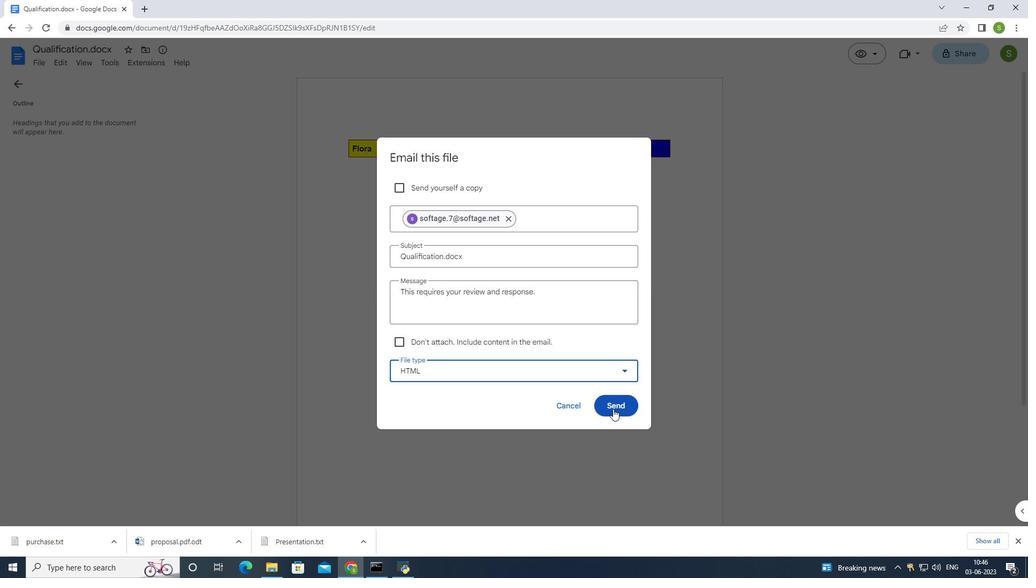 
Action: Mouse pressed left at (615, 406)
Screenshot: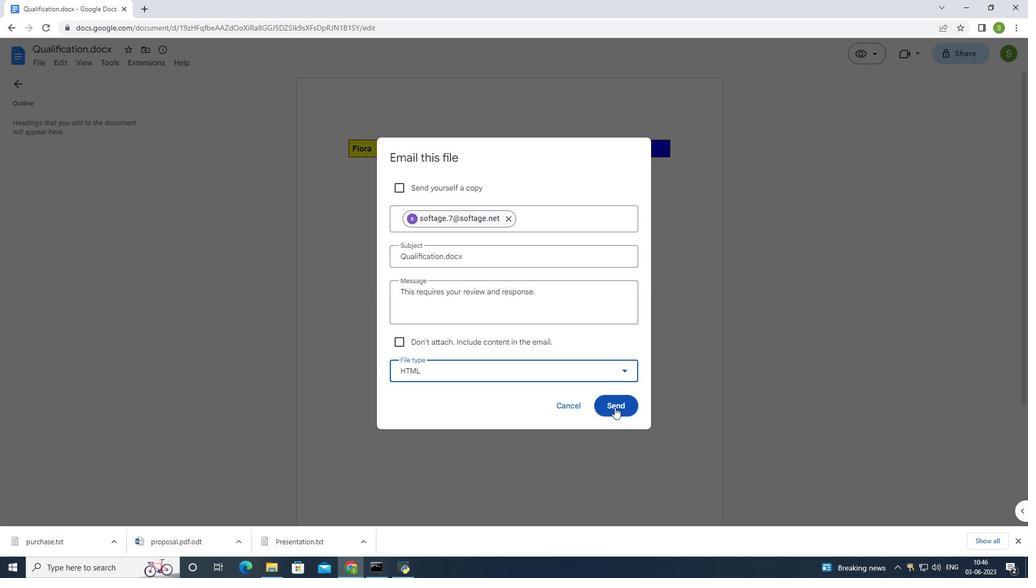 
Action: Mouse moved to (656, 370)
Screenshot: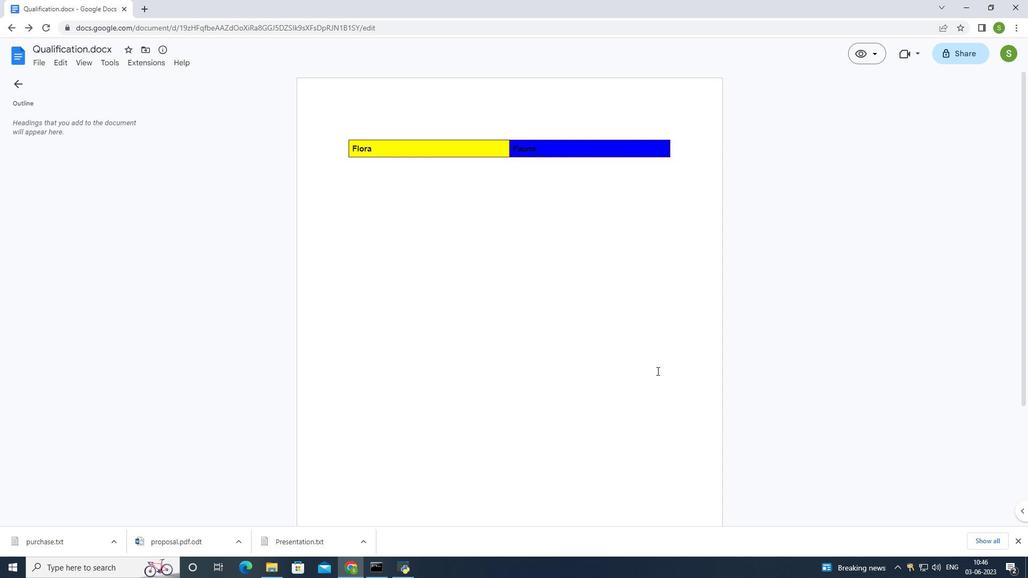 
